 Task: Find connections with filter location Pālakollu with filter topic #innovationwith filter profile language French with filter current company Business Web Solutions with filter school Management and Science University with filter industry Flight Training with filter service category NotaryOnline Research with filter keywords title Supervisor
Action: Mouse moved to (481, 65)
Screenshot: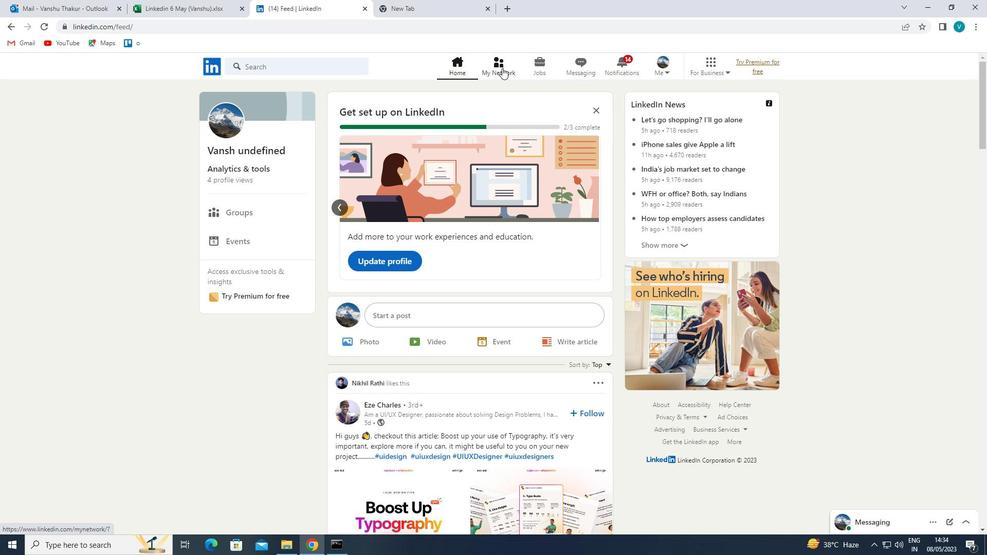 
Action: Mouse pressed left at (481, 65)
Screenshot: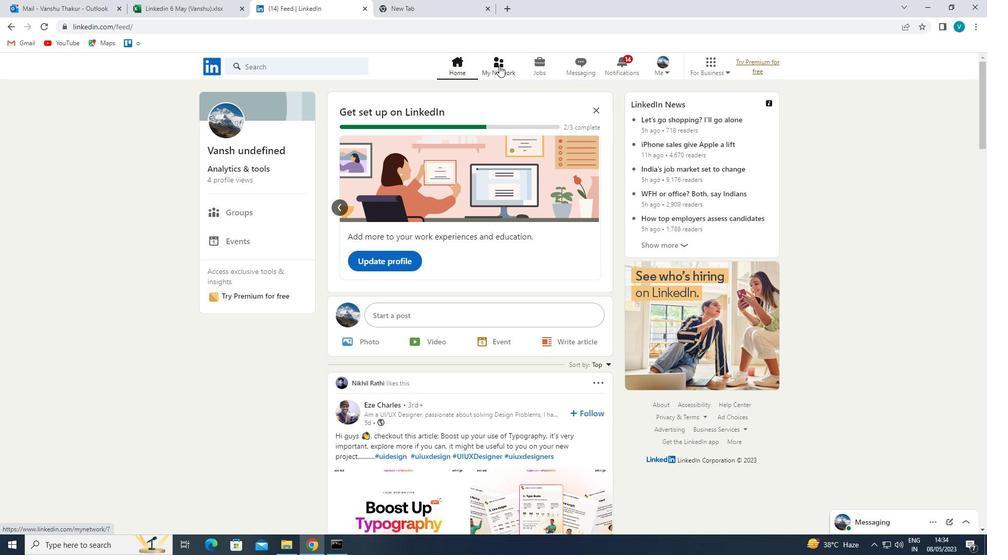 
Action: Mouse moved to (312, 116)
Screenshot: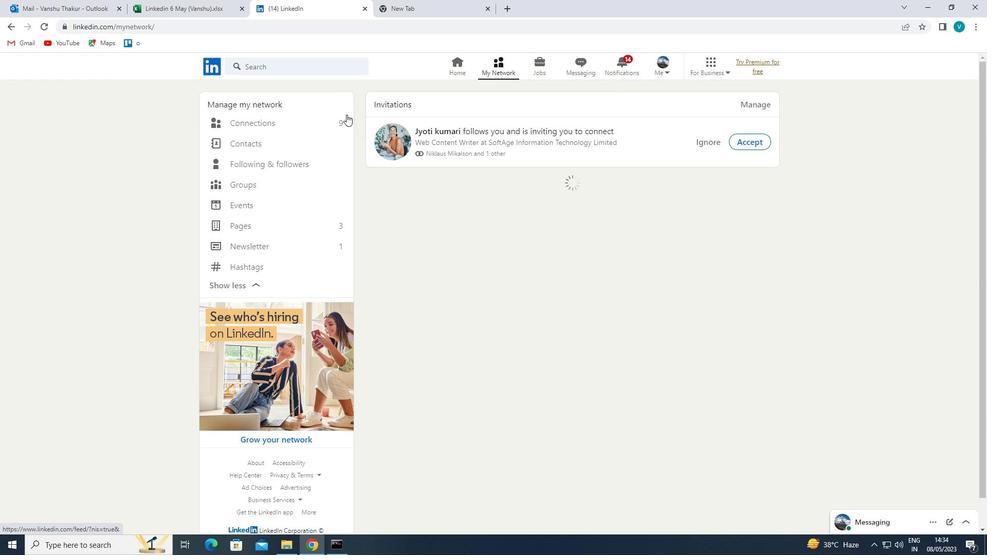 
Action: Mouse pressed left at (312, 116)
Screenshot: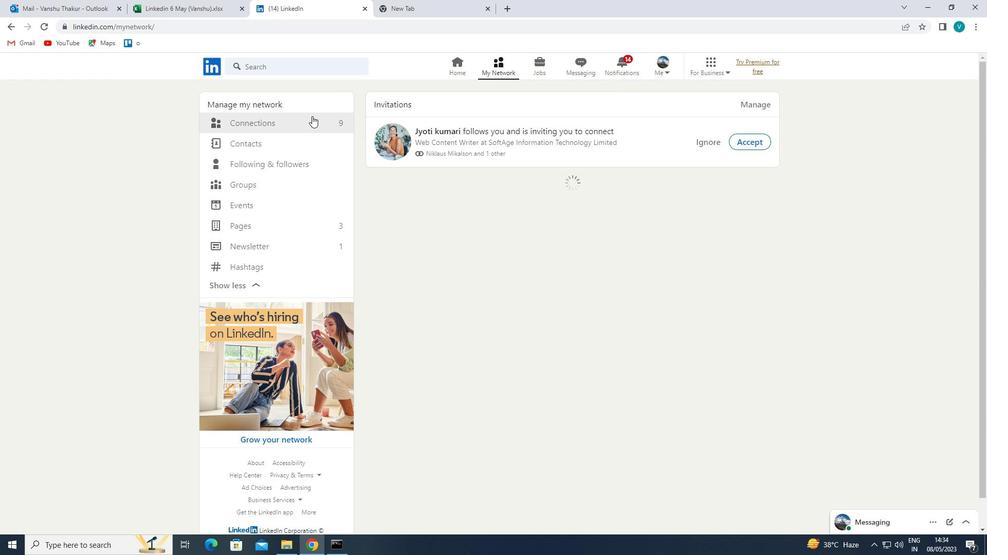 
Action: Mouse moved to (310, 117)
Screenshot: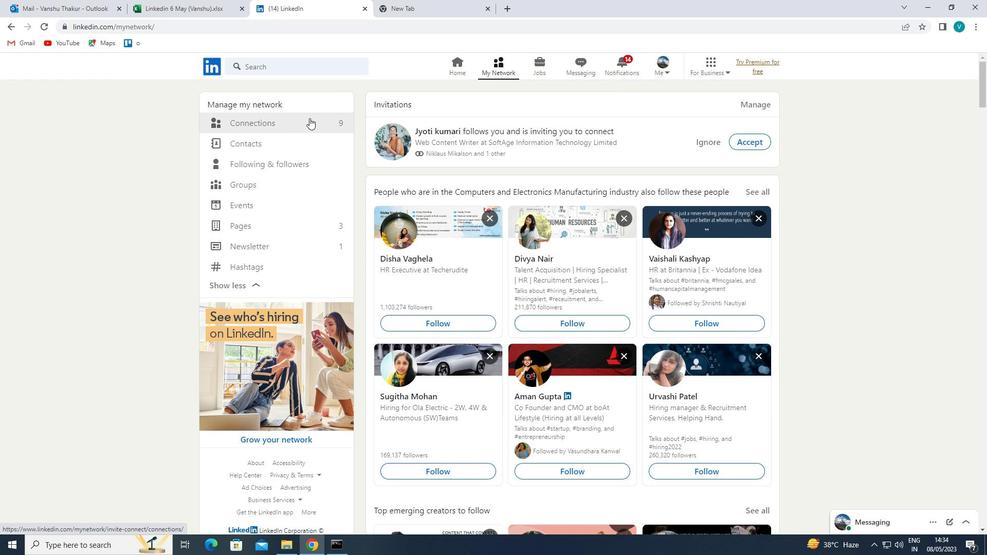 
Action: Mouse pressed left at (310, 117)
Screenshot: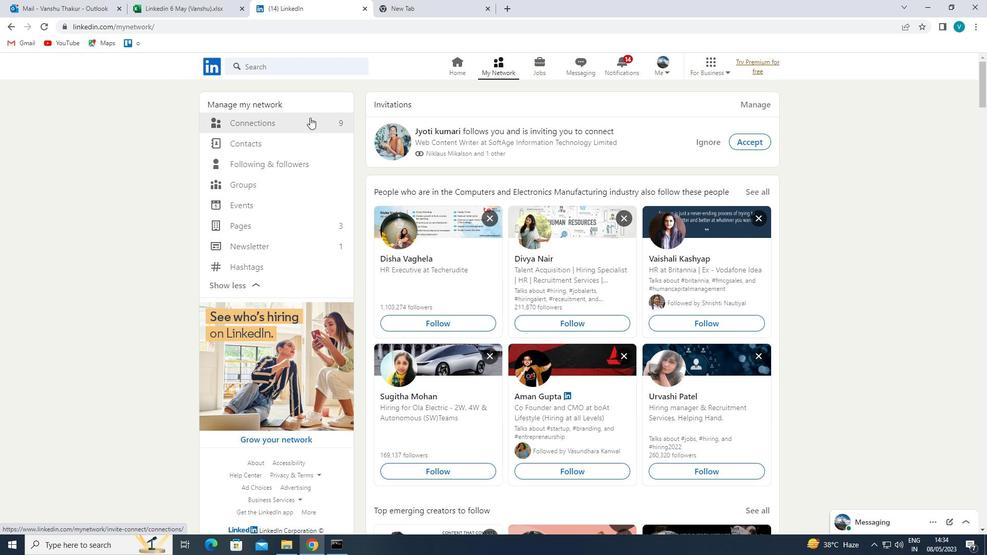 
Action: Mouse moved to (593, 126)
Screenshot: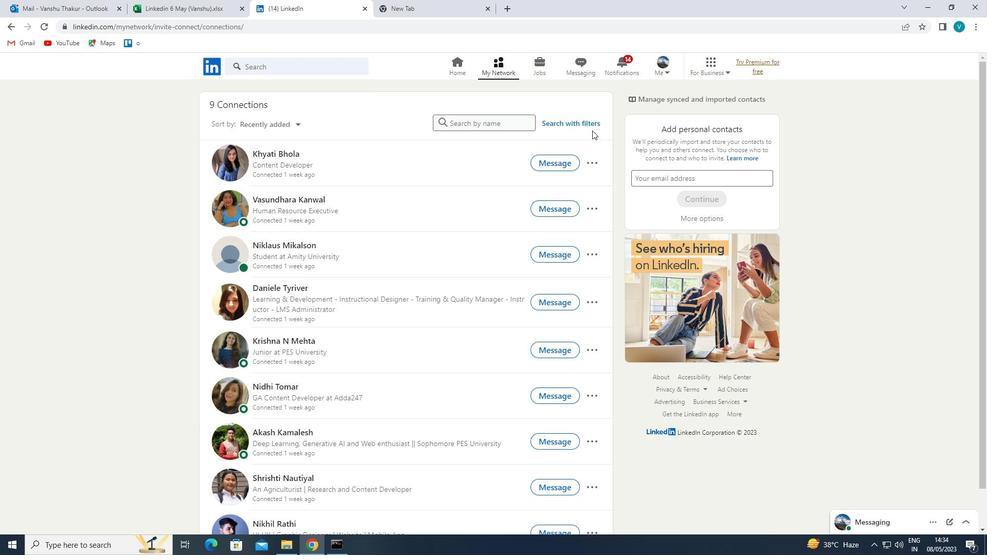 
Action: Mouse pressed left at (593, 126)
Screenshot: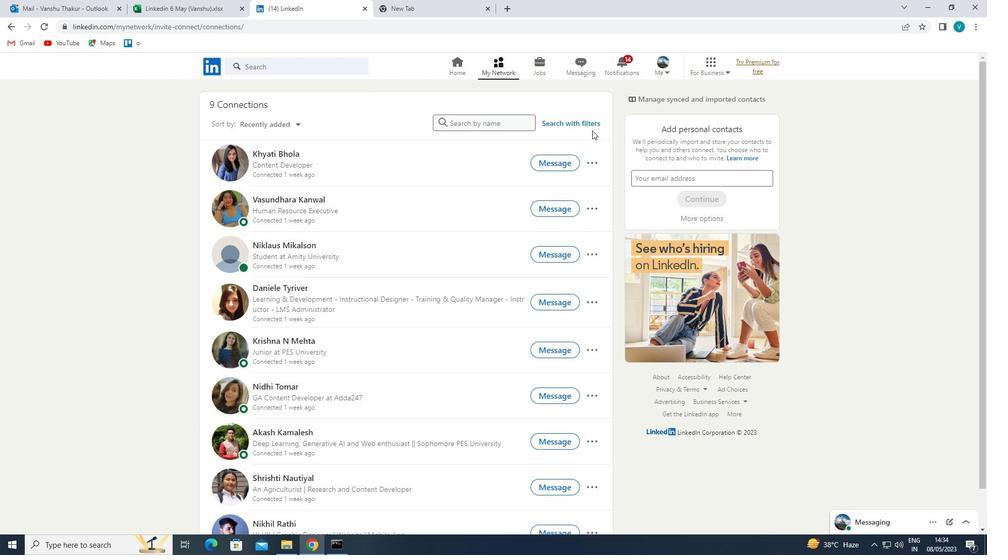 
Action: Mouse moved to (493, 98)
Screenshot: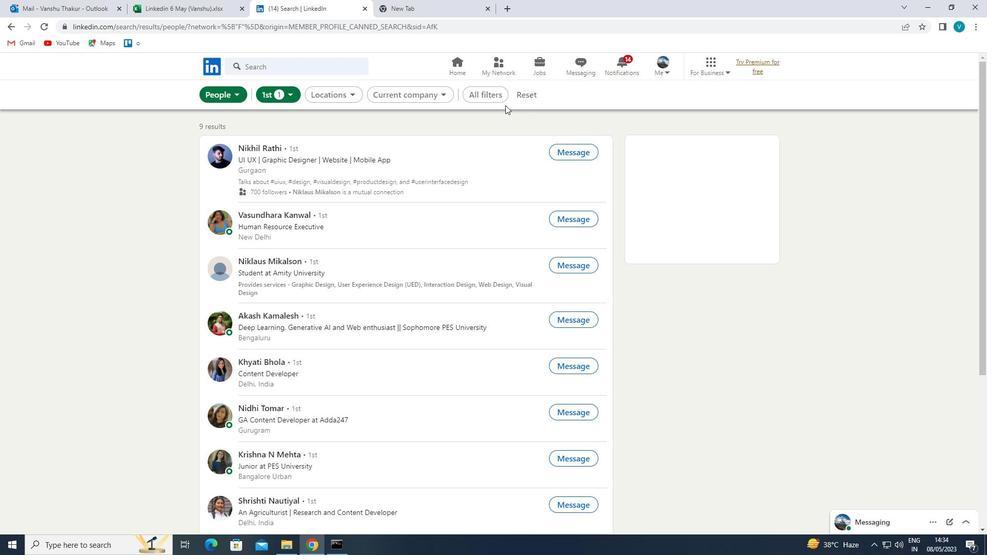 
Action: Mouse pressed left at (493, 98)
Screenshot: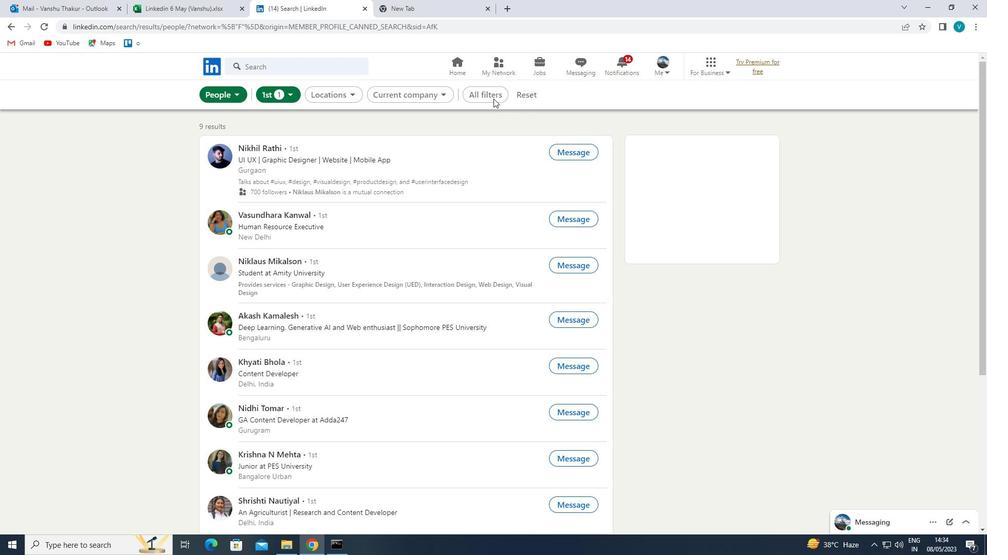 
Action: Mouse moved to (880, 277)
Screenshot: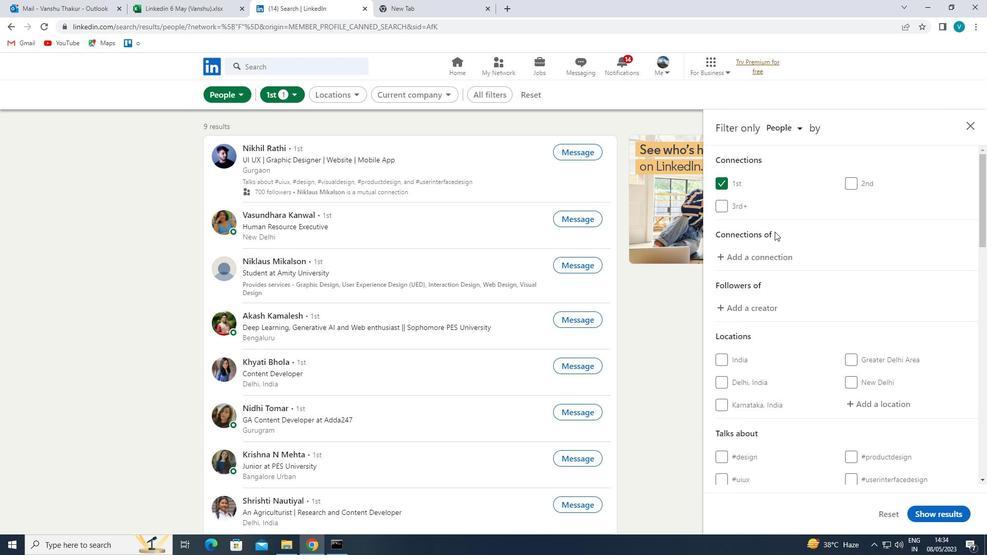 
Action: Mouse scrolled (880, 277) with delta (0, 0)
Screenshot: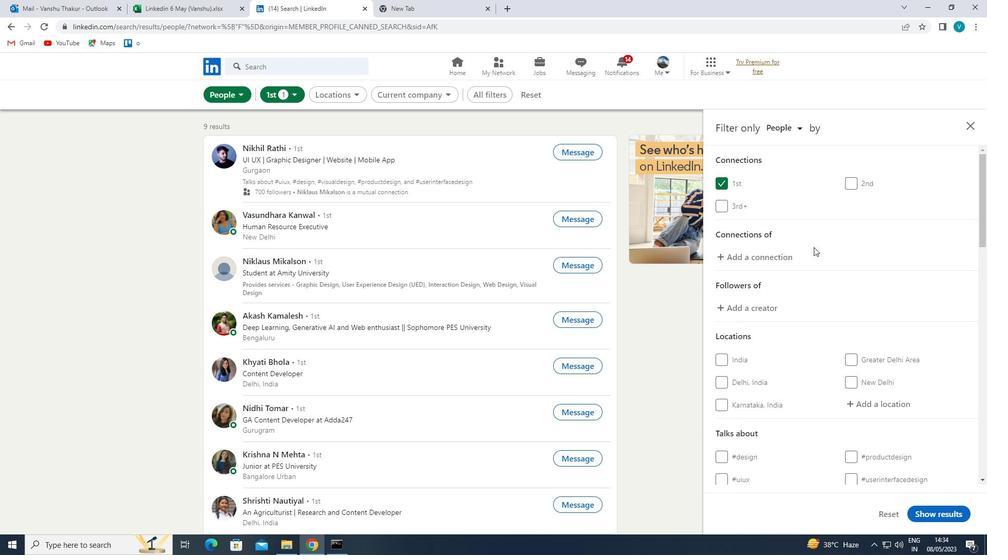 
Action: Mouse scrolled (880, 277) with delta (0, 0)
Screenshot: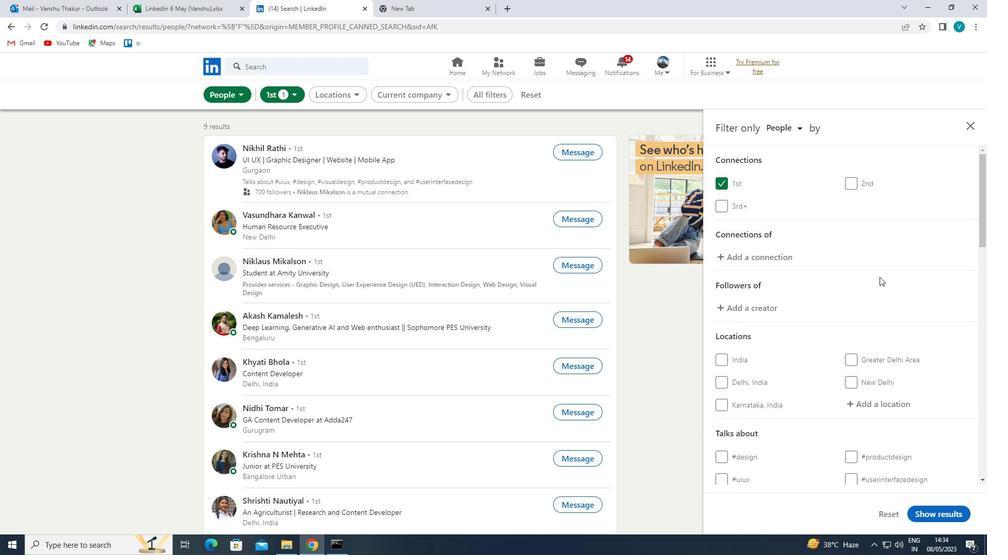 
Action: Mouse scrolled (880, 277) with delta (0, 0)
Screenshot: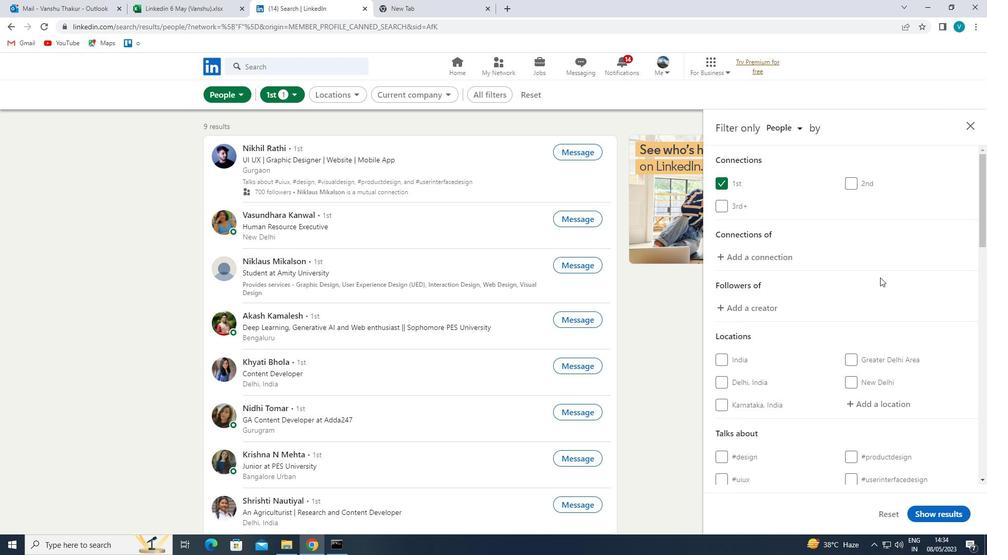
Action: Mouse moved to (878, 252)
Screenshot: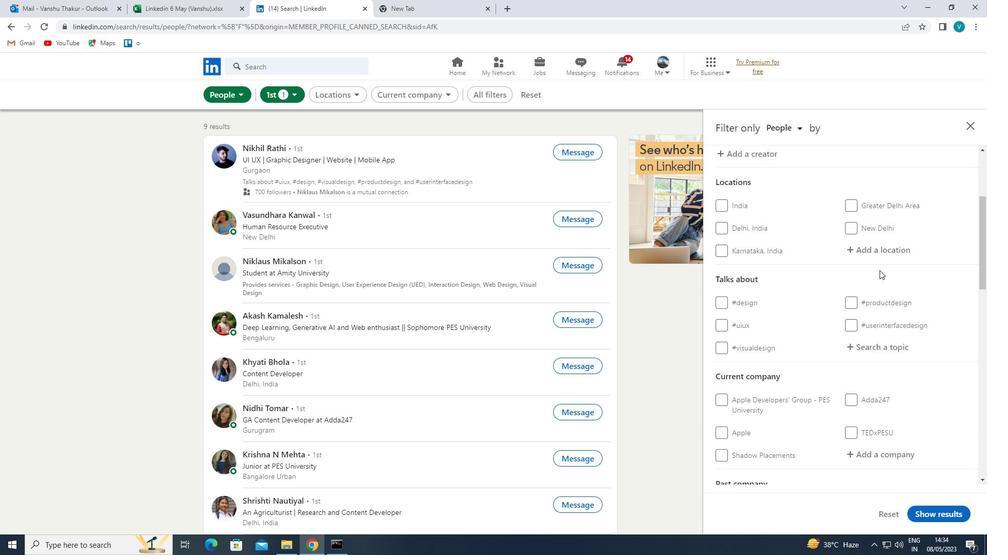 
Action: Mouse pressed left at (878, 252)
Screenshot: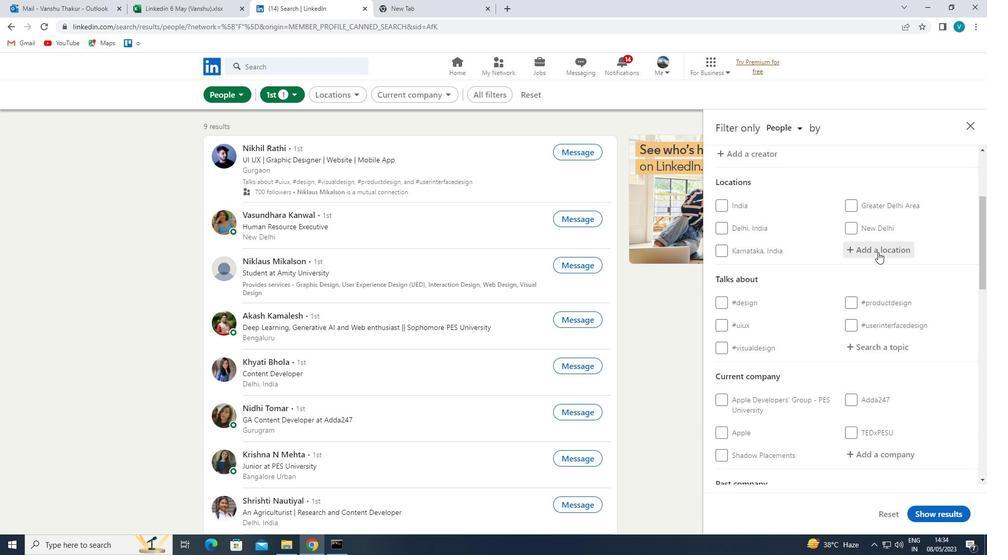 
Action: Key pressed <Key.shift>
Screenshot: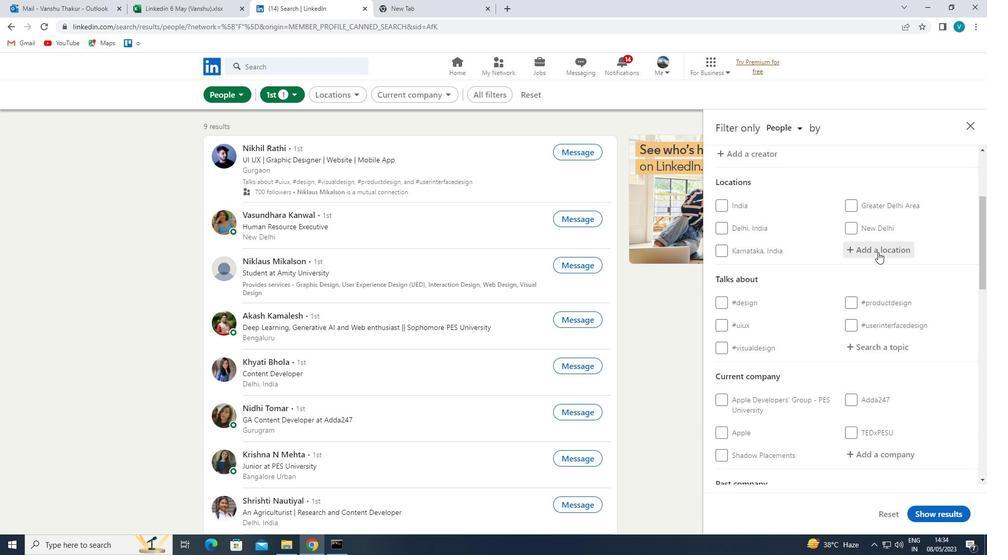 
Action: Mouse moved to (589, 255)
Screenshot: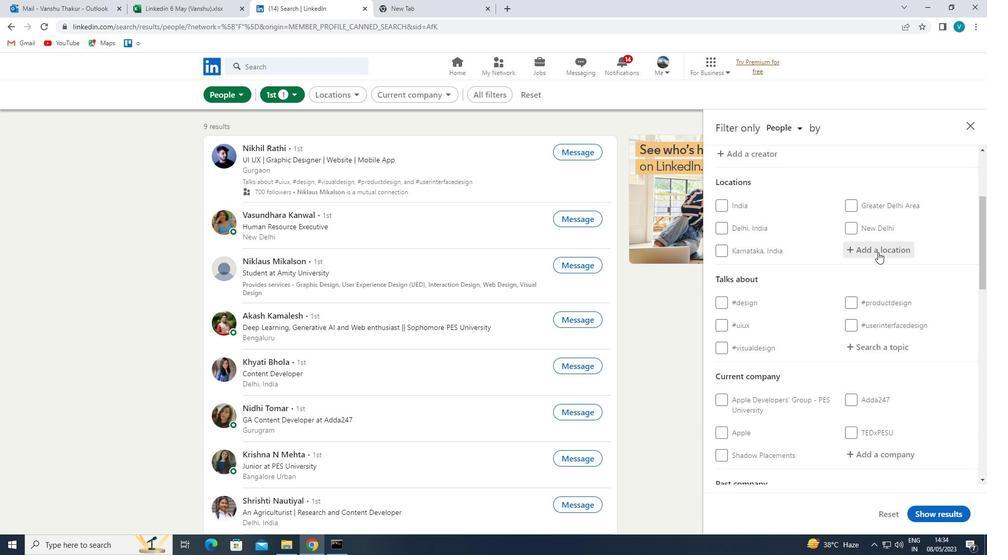 
Action: Key pressed <Key.shift><Key.shift><Key.shift><Key.shift><Key.shift><Key.shift><Key.shift><Key.shift><Key.shift><Key.shift><Key.shift>PALAKOLL
Screenshot: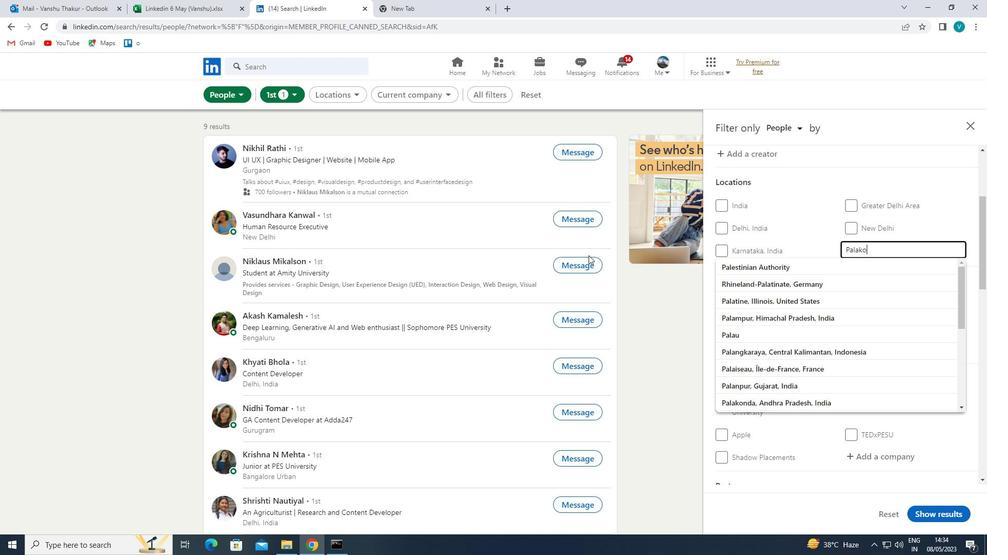 
Action: Mouse moved to (589, 255)
Screenshot: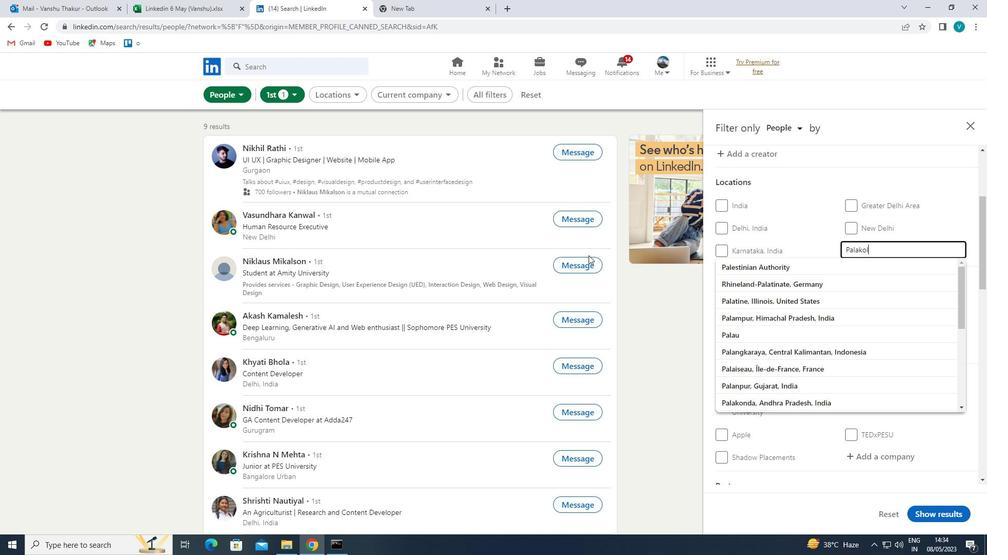 
Action: Key pressed U
Screenshot: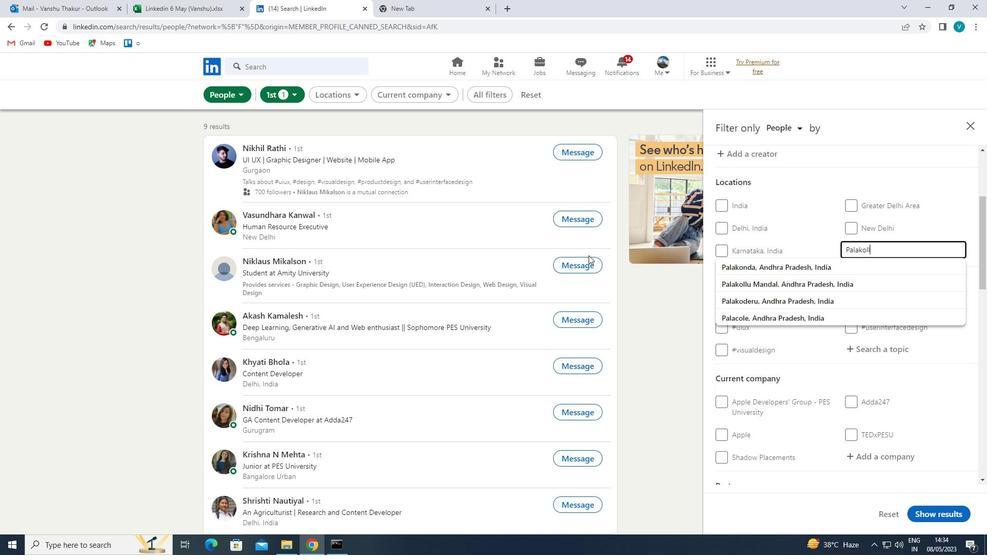 
Action: Mouse moved to (782, 269)
Screenshot: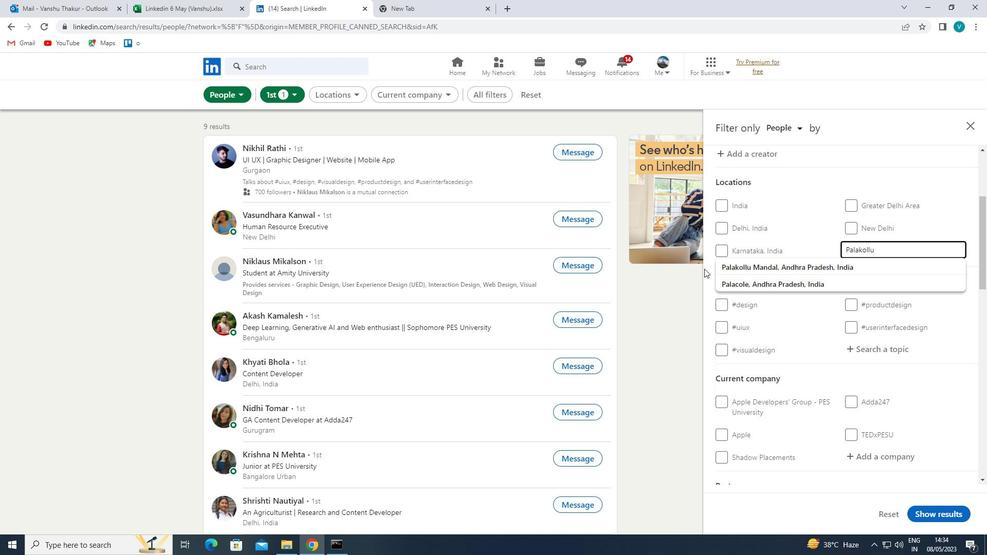 
Action: Mouse pressed left at (782, 269)
Screenshot: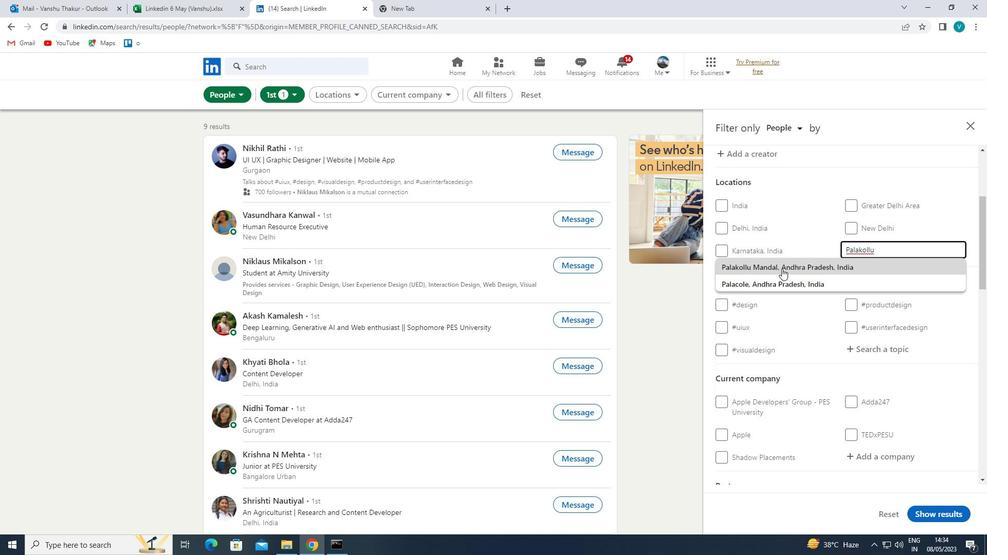 
Action: Mouse scrolled (782, 268) with delta (0, 0)
Screenshot: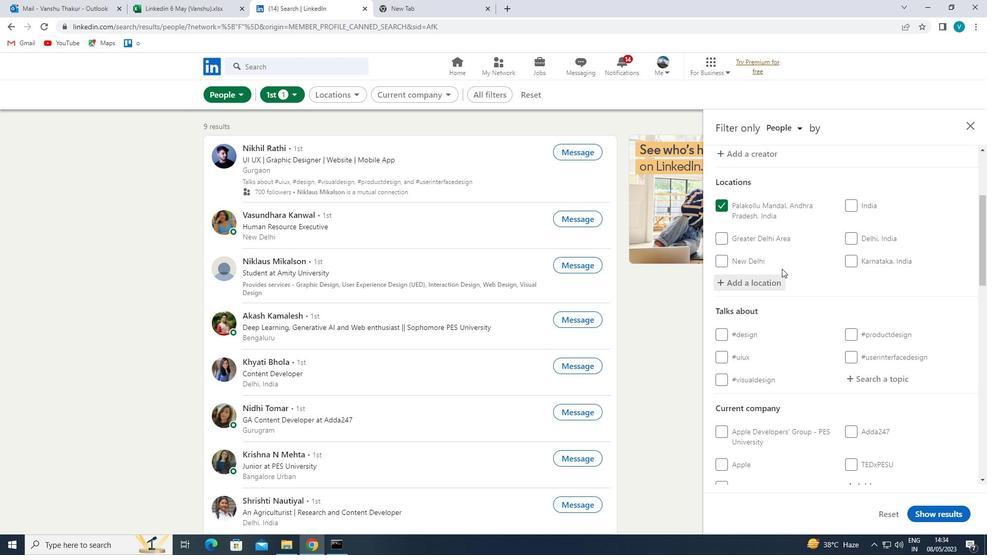
Action: Mouse scrolled (782, 268) with delta (0, 0)
Screenshot: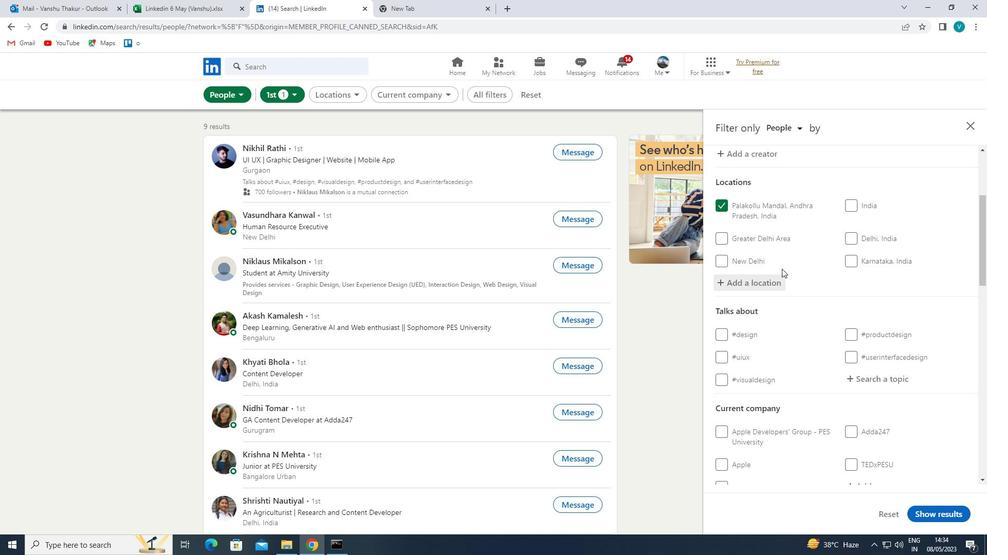 
Action: Mouse moved to (834, 278)
Screenshot: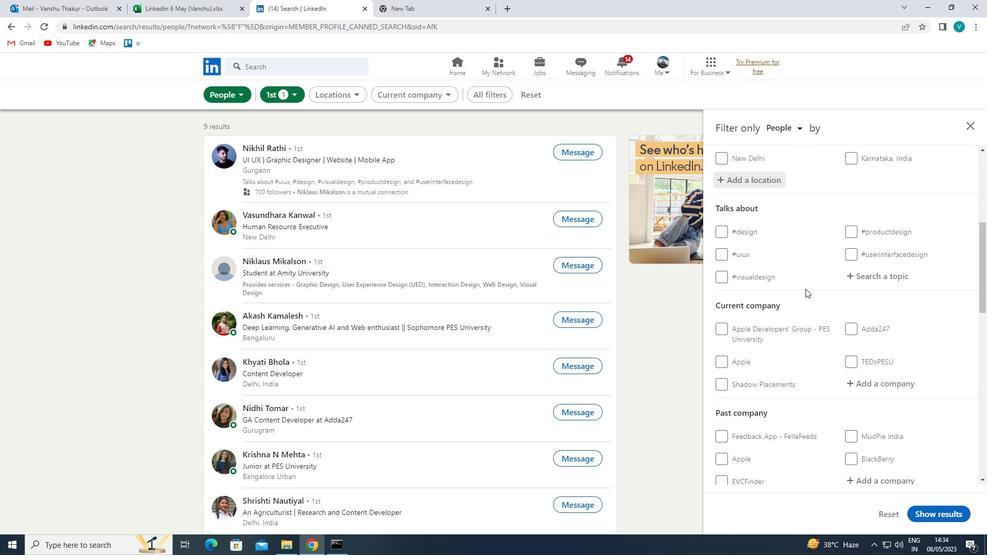 
Action: Mouse pressed left at (834, 278)
Screenshot: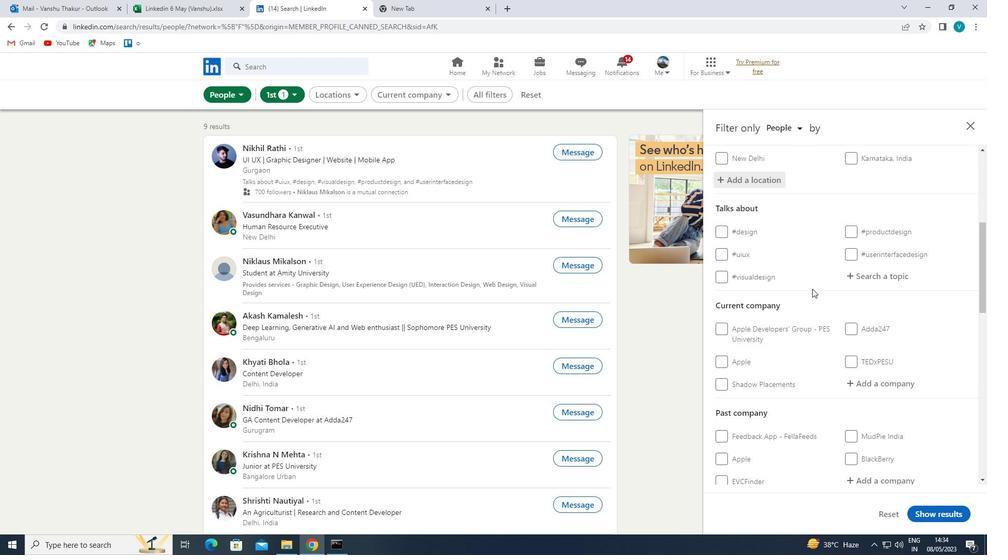 
Action: Mouse moved to (862, 276)
Screenshot: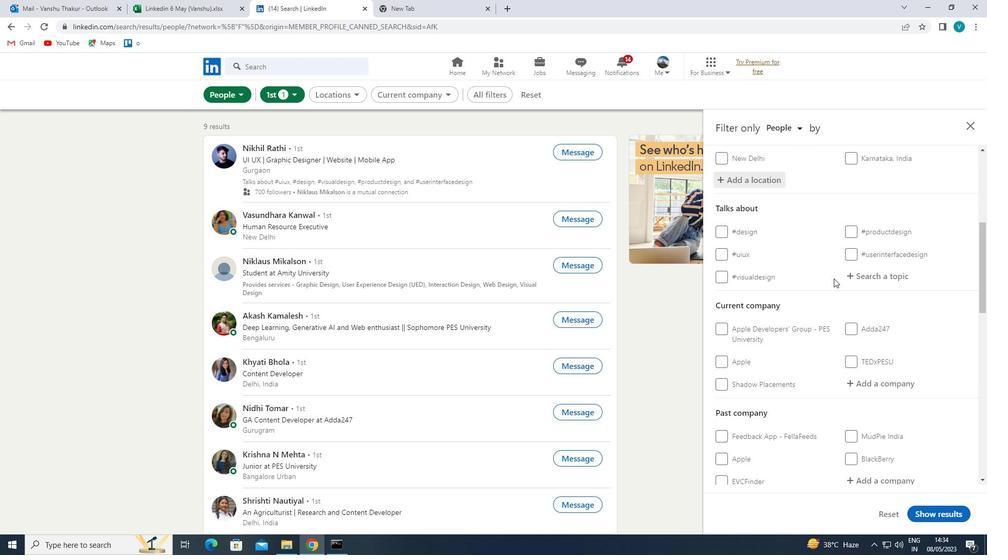 
Action: Mouse pressed left at (862, 276)
Screenshot: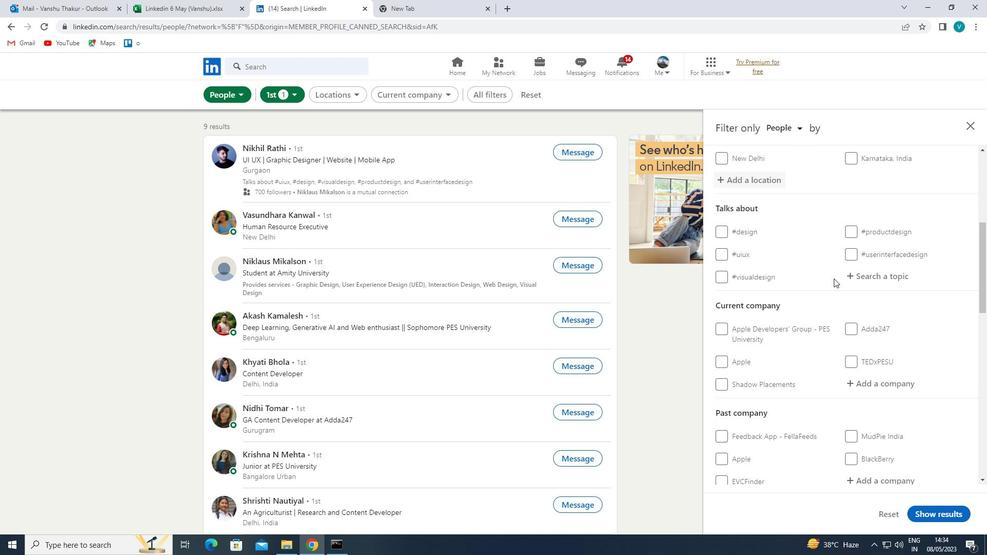 
Action: Mouse moved to (764, 320)
Screenshot: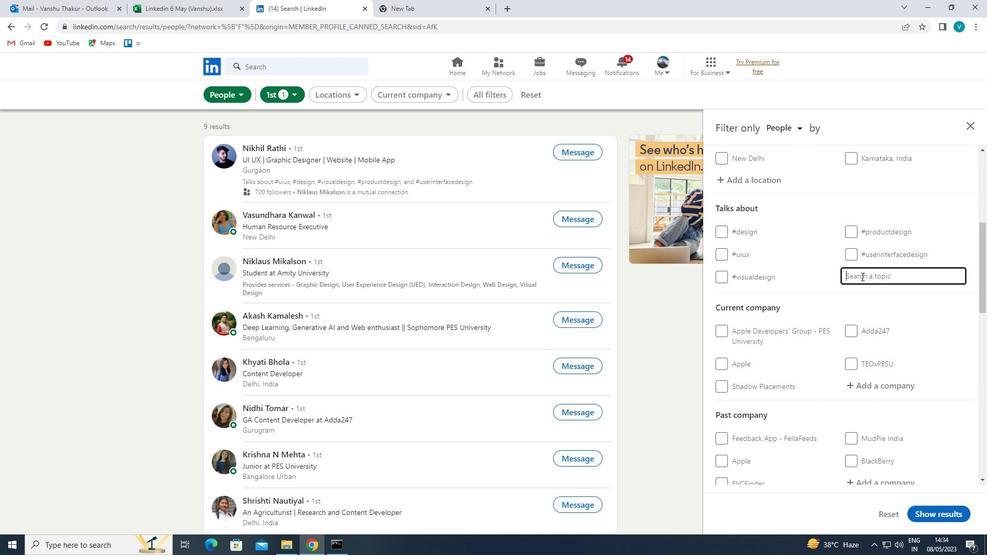 
Action: Key pressed INNOVATION
Screenshot: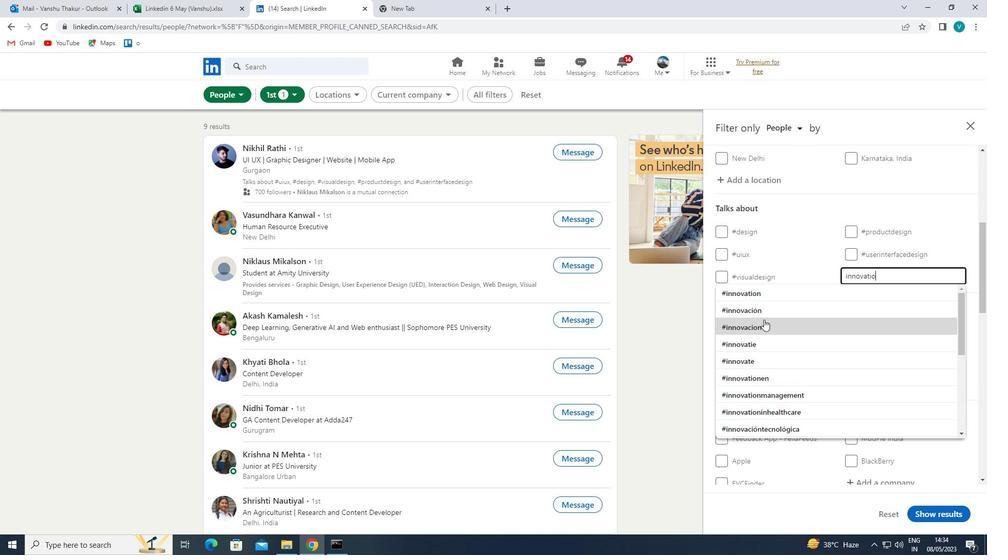 
Action: Mouse moved to (794, 298)
Screenshot: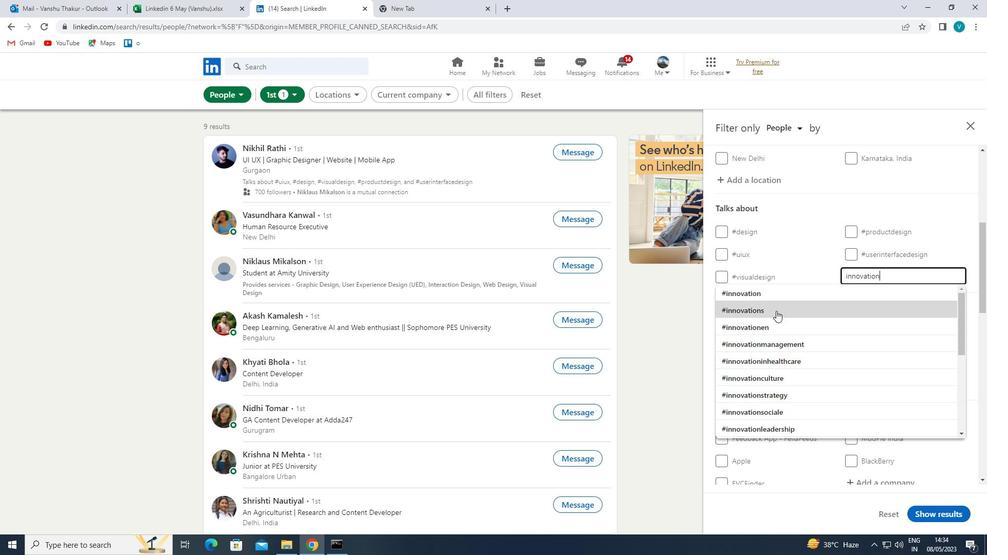 
Action: Mouse pressed left at (794, 298)
Screenshot: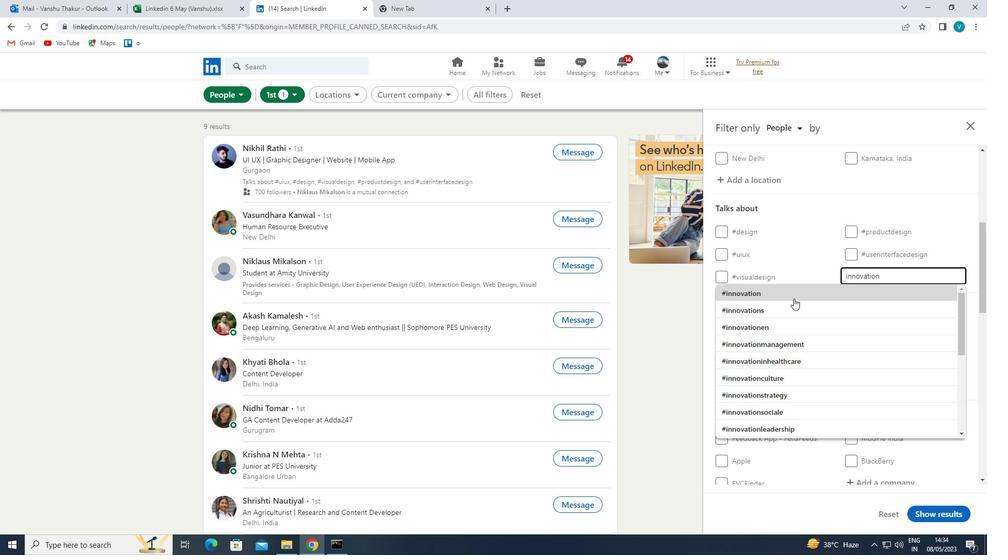 
Action: Mouse moved to (801, 293)
Screenshot: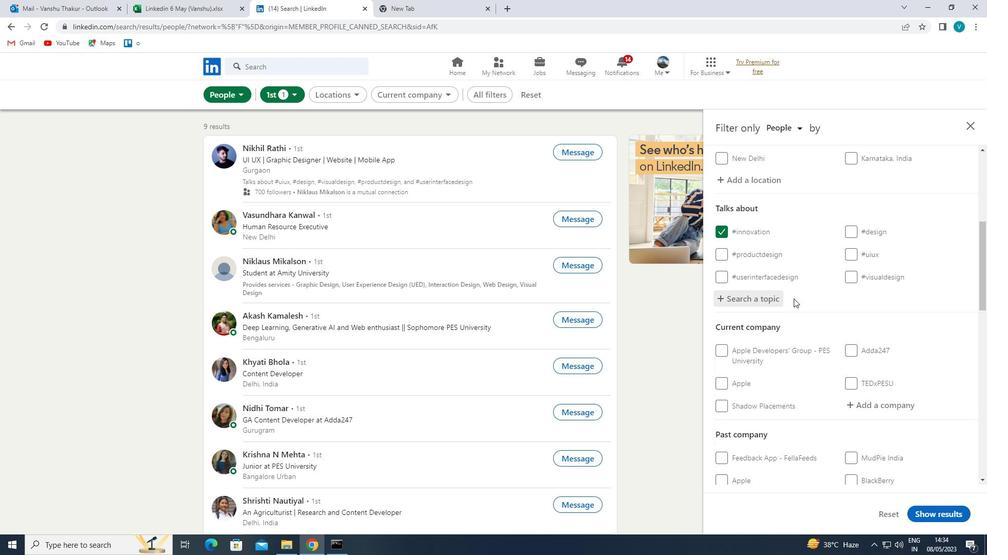 
Action: Mouse scrolled (801, 293) with delta (0, 0)
Screenshot: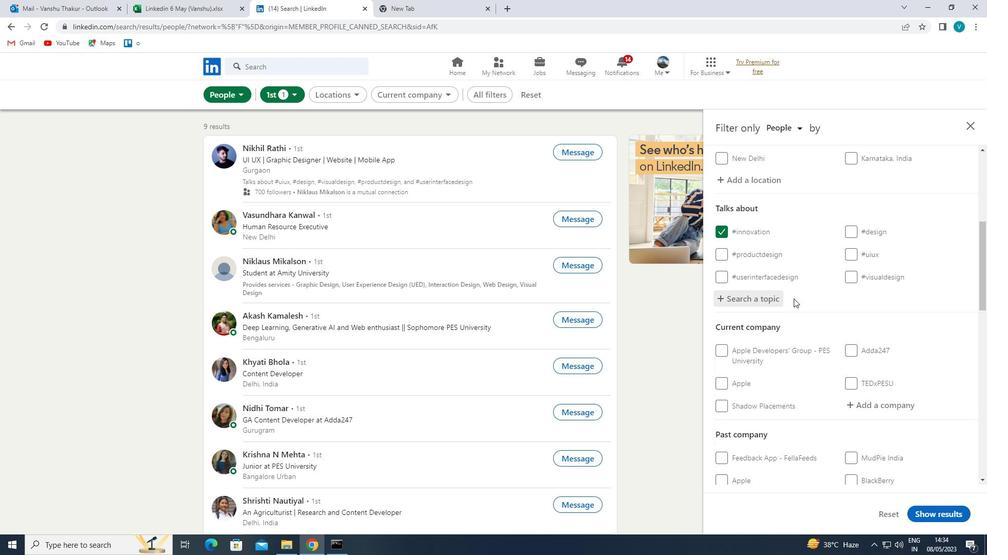 
Action: Mouse moved to (810, 292)
Screenshot: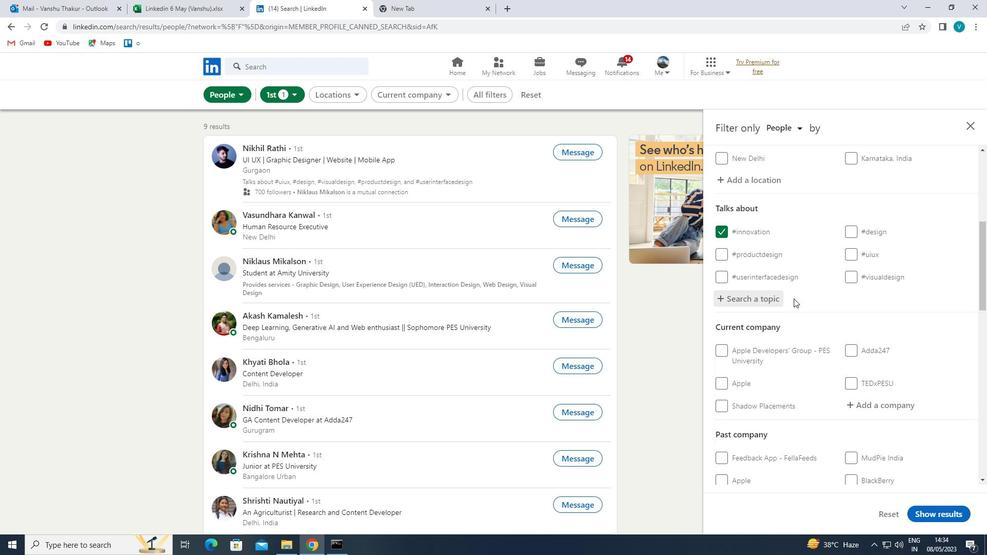 
Action: Mouse scrolled (810, 291) with delta (0, 0)
Screenshot: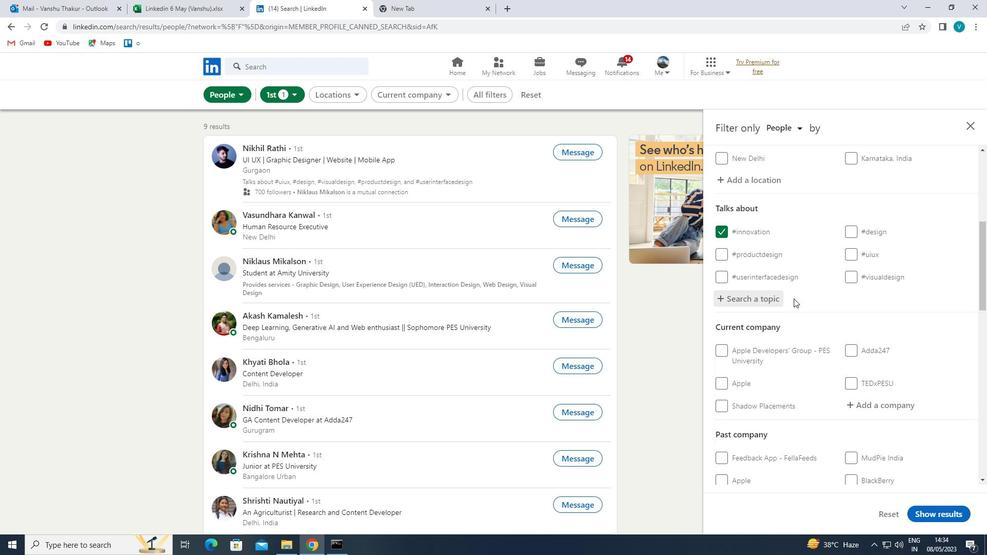 
Action: Mouse moved to (875, 299)
Screenshot: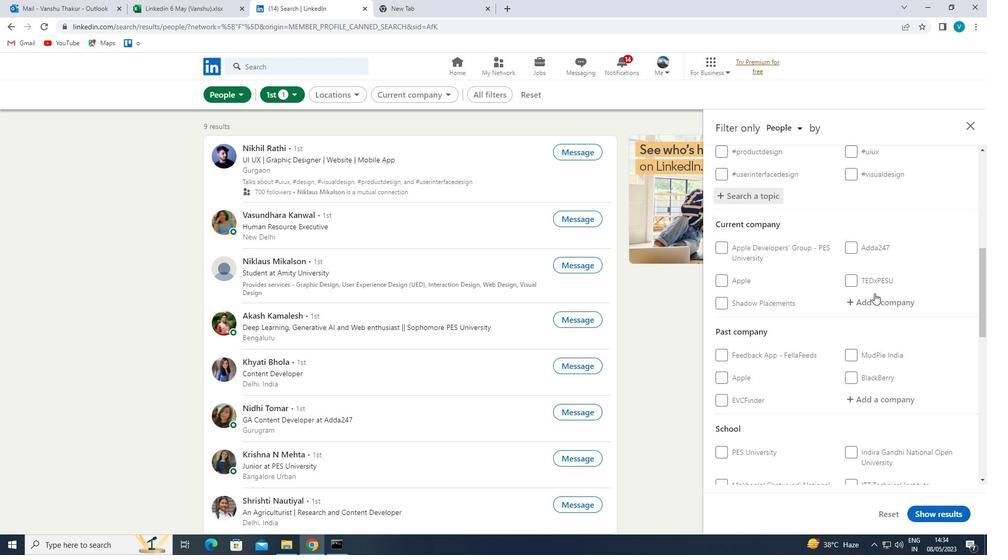 
Action: Mouse pressed left at (875, 299)
Screenshot: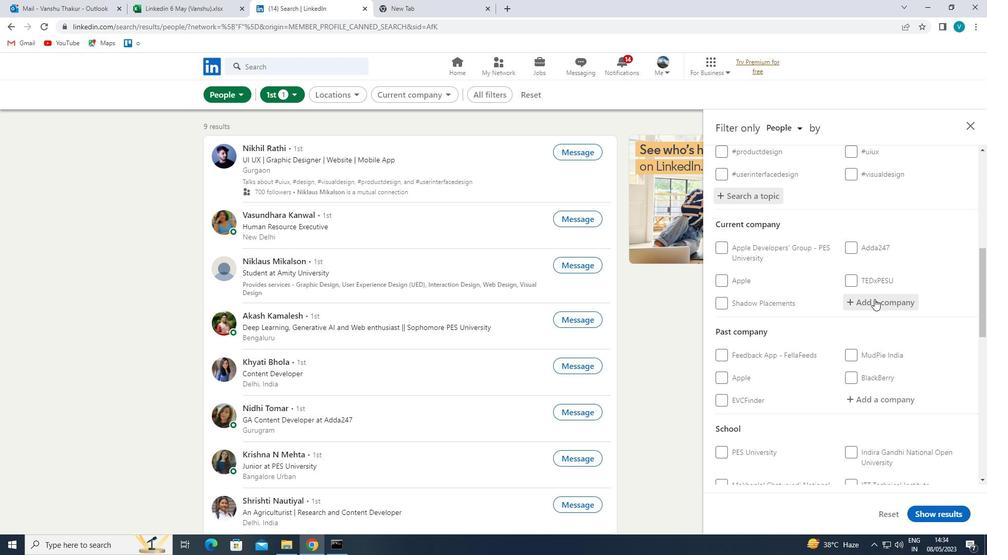 
Action: Key pressed <Key.shift>
Screenshot: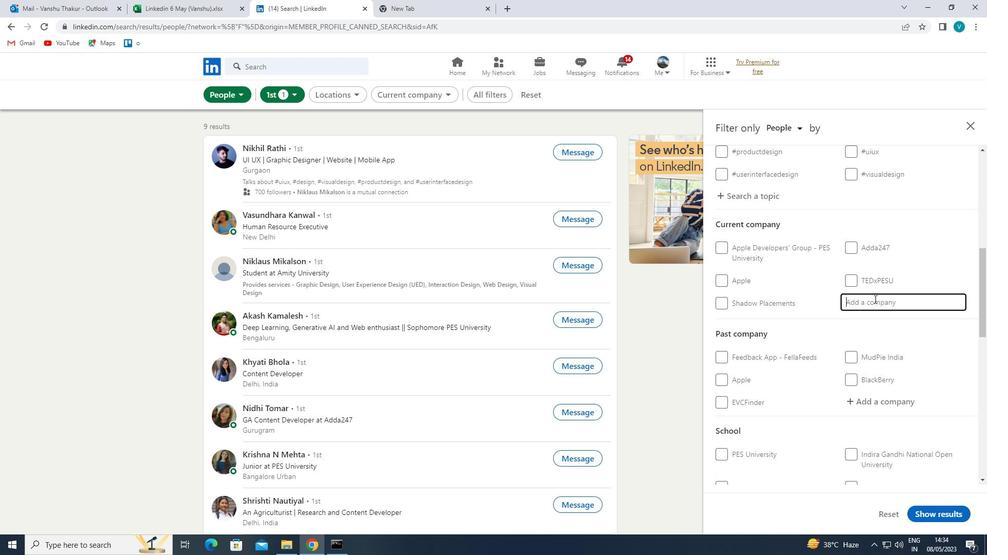 
Action: Mouse moved to (795, 347)
Screenshot: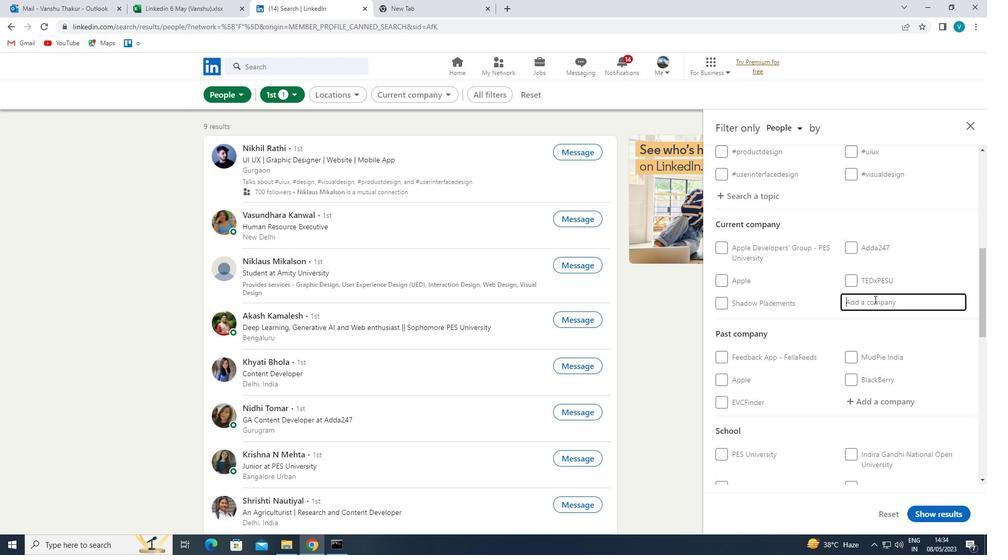 
Action: Key pressed <Key.shift><Key.shift><Key.shift><Key.shift><Key.shift><Key.shift><Key.shift>BUSINESS<Key.space>
Screenshot: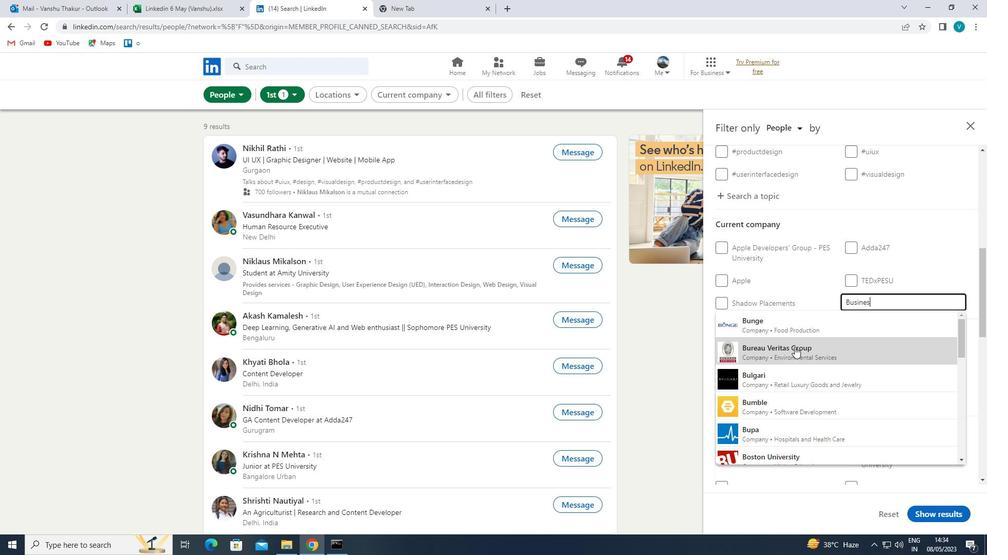 
Action: Mouse moved to (806, 320)
Screenshot: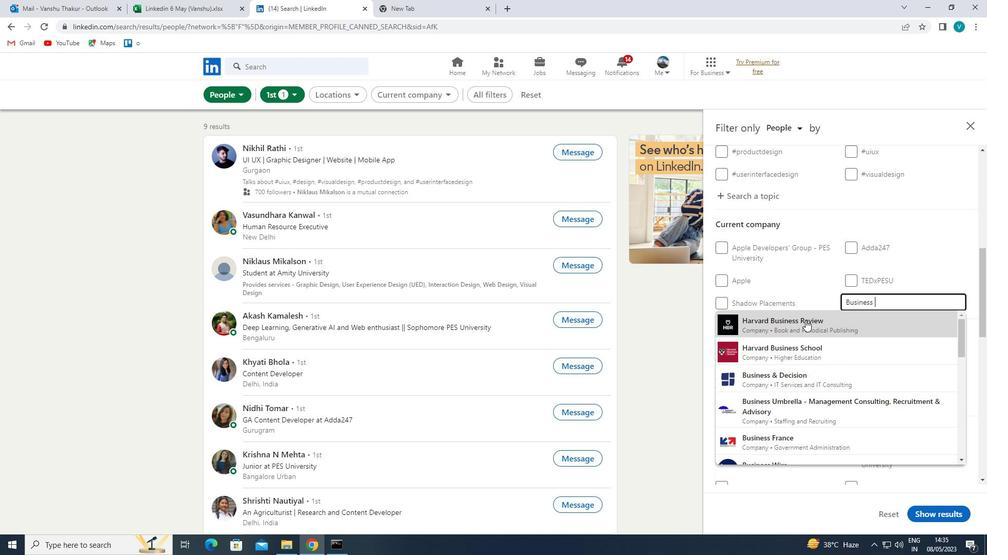 
Action: Key pressed <Key.shift>
Screenshot: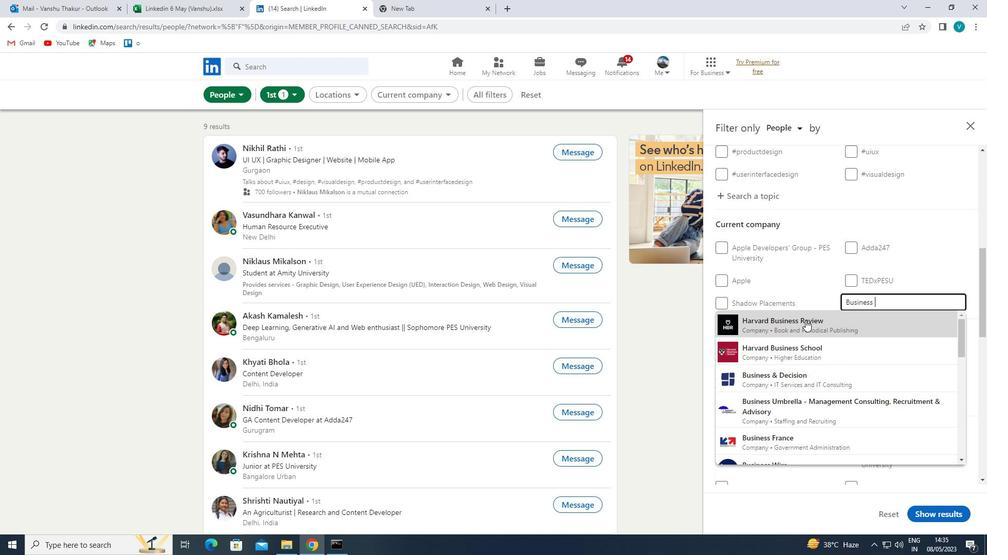 
Action: Mouse moved to (808, 319)
Screenshot: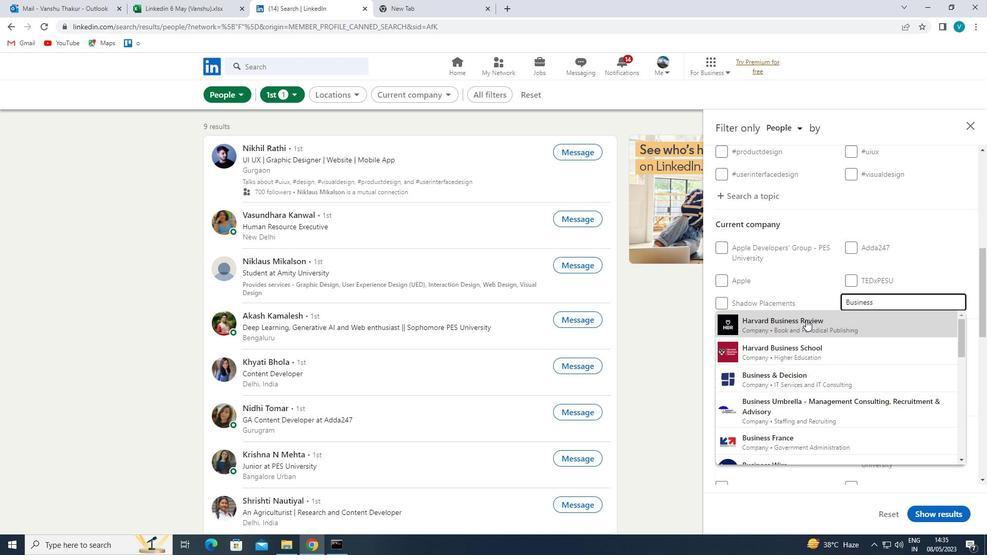 
Action: Key pressed <Key.shift><Key.shift>W
Screenshot: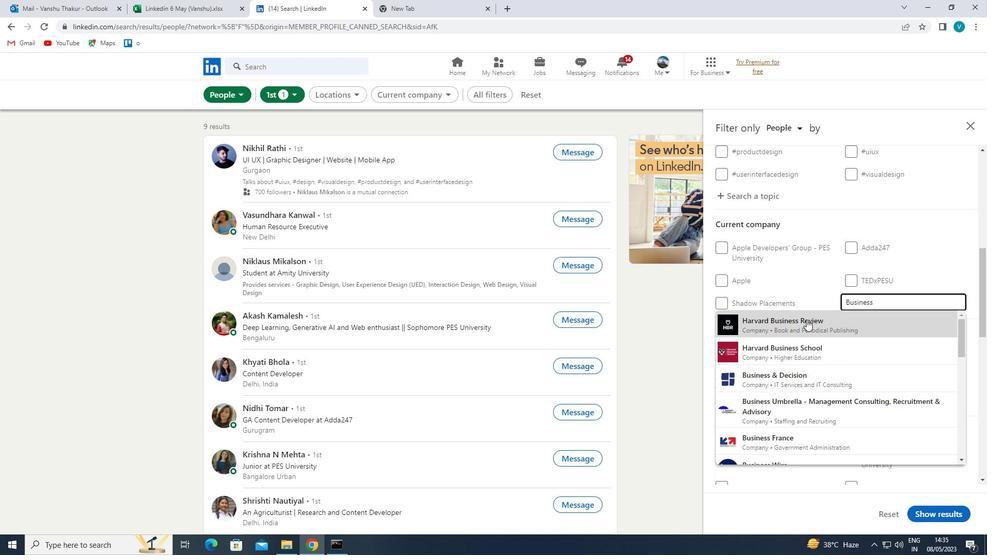 
Action: Mouse moved to (811, 317)
Screenshot: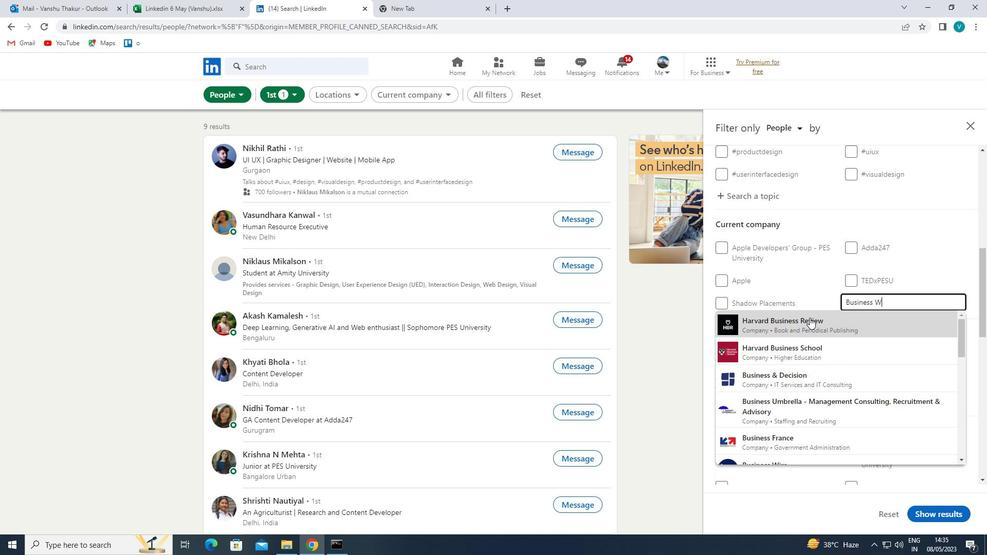 
Action: Key pressed E
Screenshot: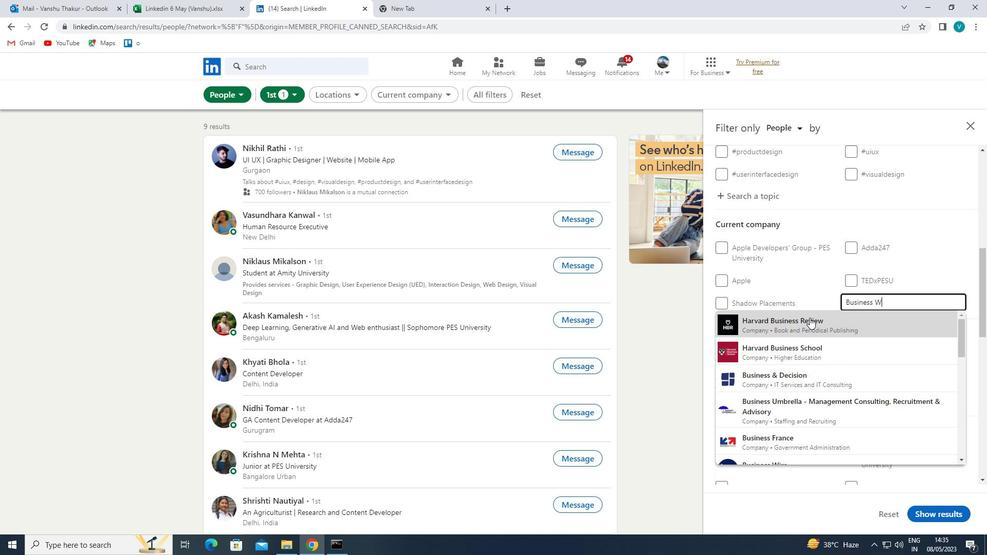 
Action: Mouse moved to (812, 316)
Screenshot: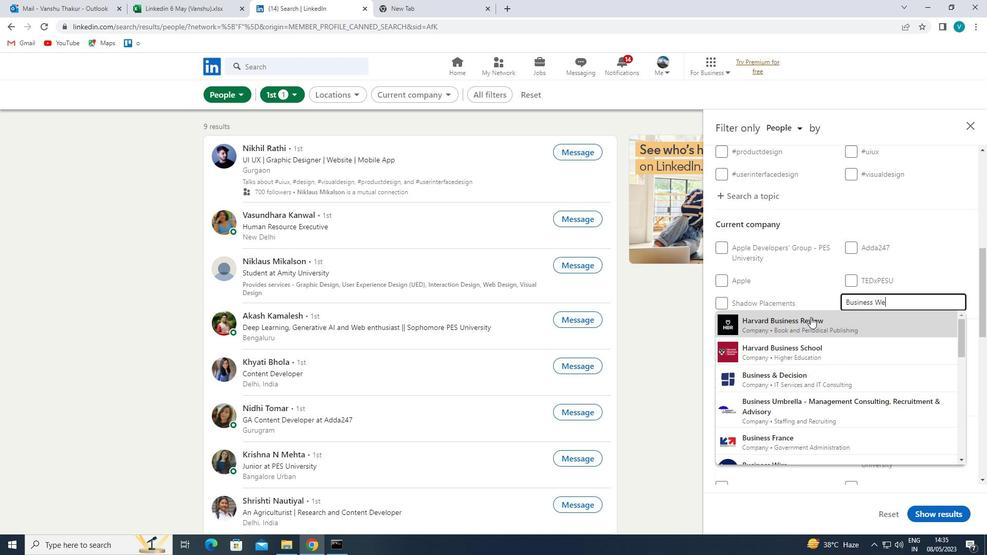 
Action: Key pressed B
Screenshot: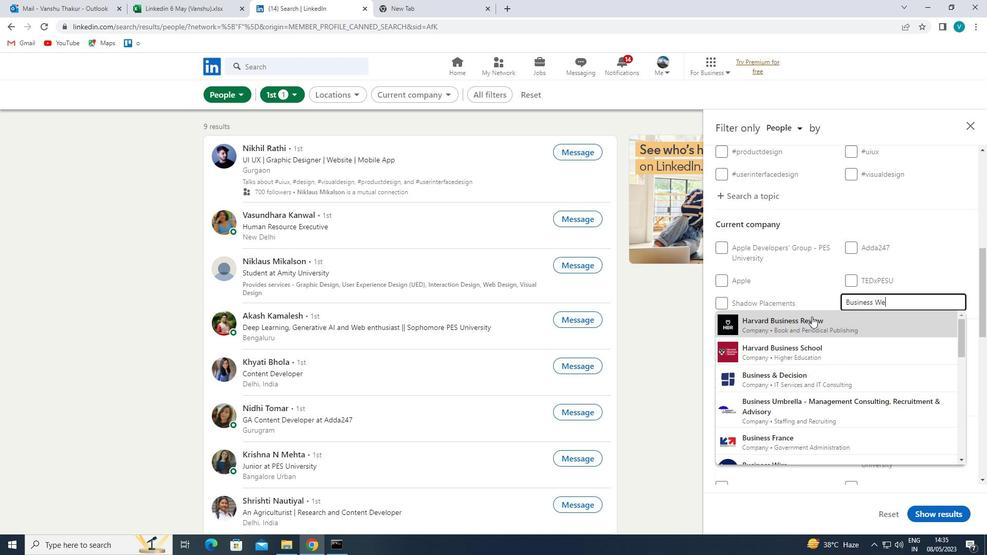 
Action: Mouse moved to (822, 324)
Screenshot: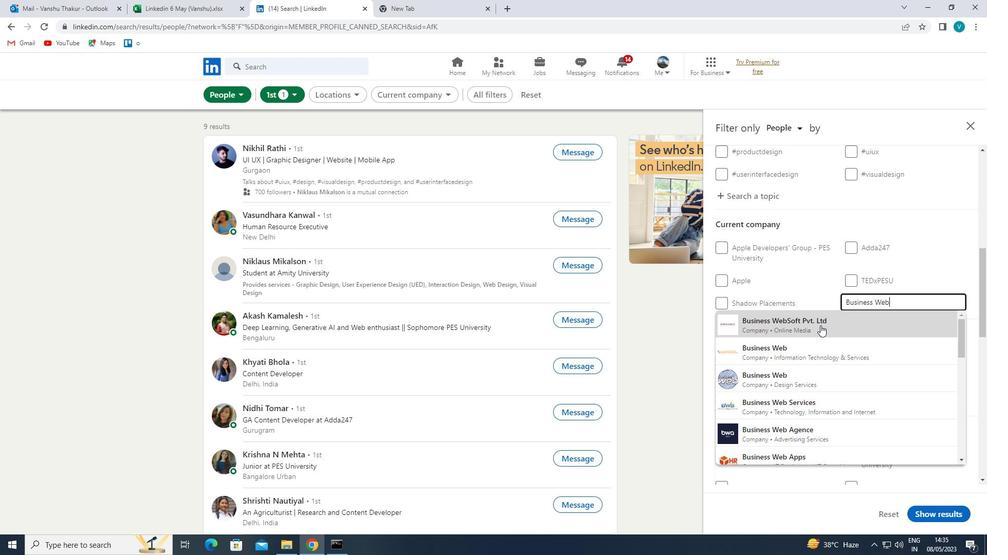 
Action: Key pressed <Key.space><Key.shift>S
Screenshot: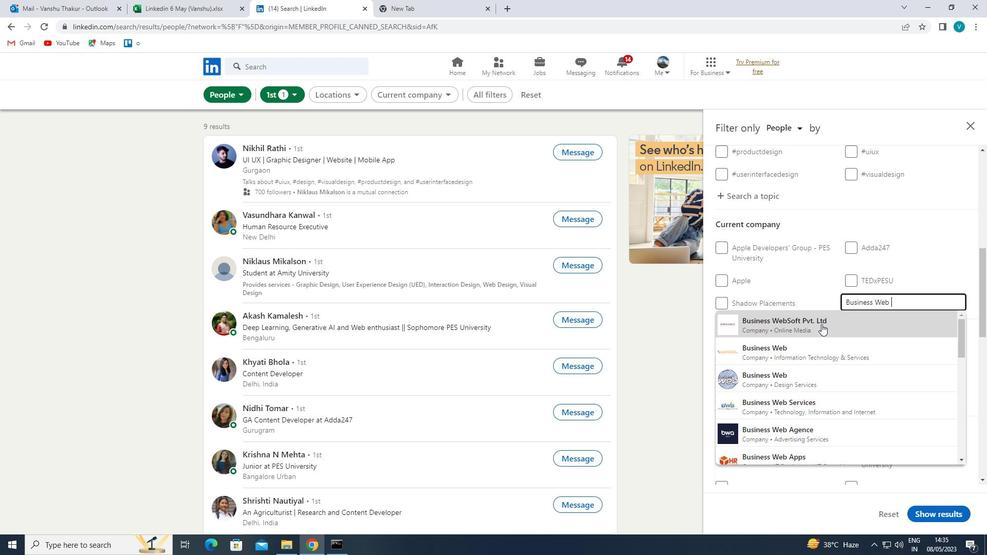 
Action: Mouse moved to (691, 292)
Screenshot: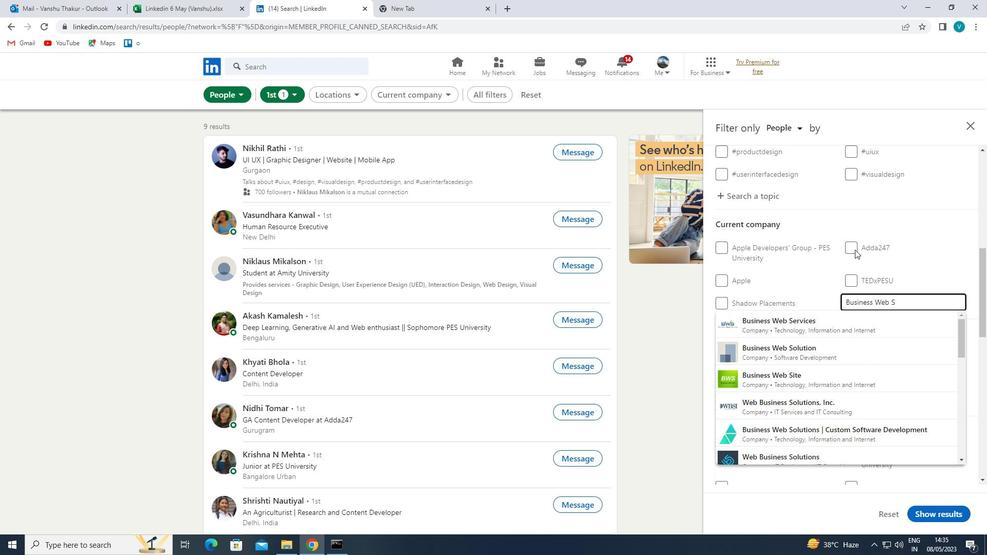 
Action: Key pressed OLUTIONS
Screenshot: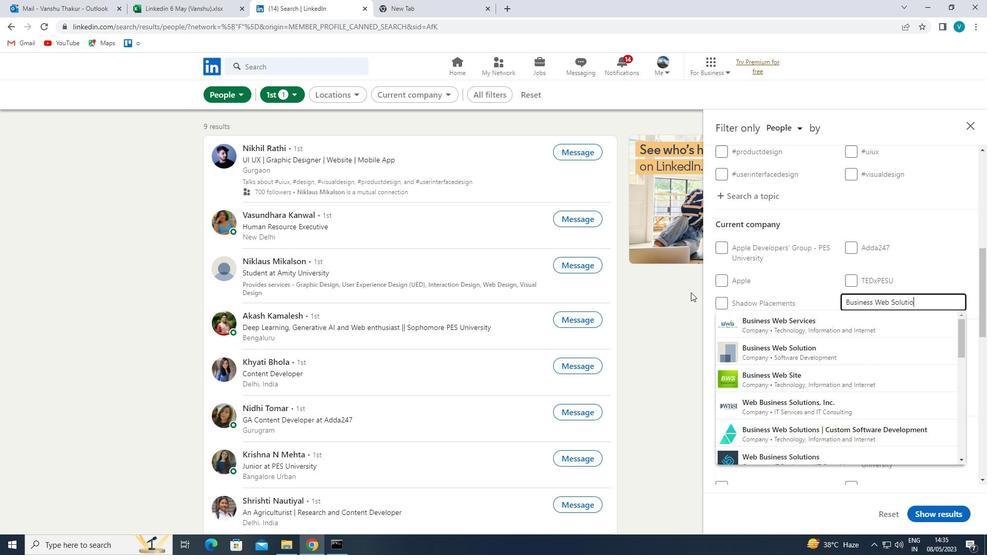 
Action: Mouse moved to (845, 404)
Screenshot: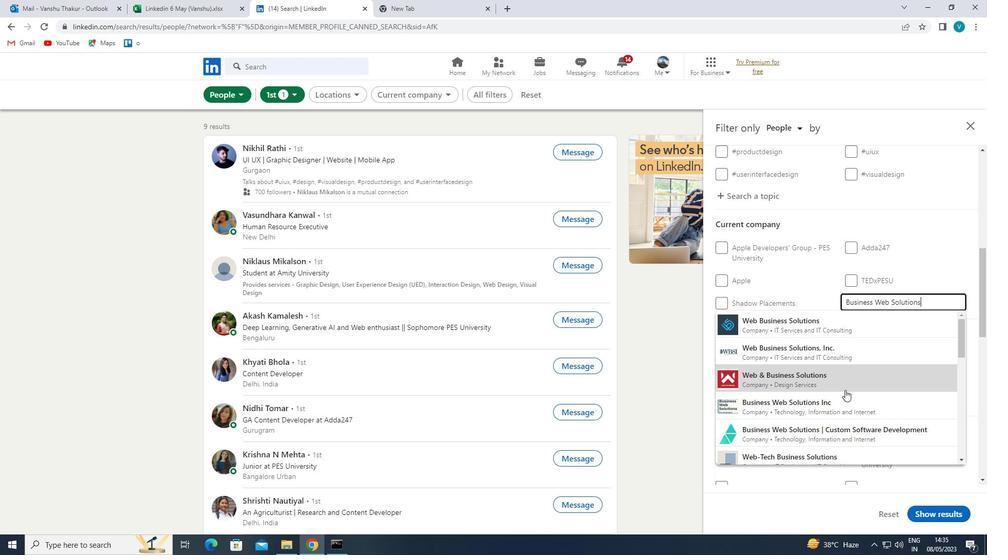 
Action: Mouse pressed left at (845, 404)
Screenshot: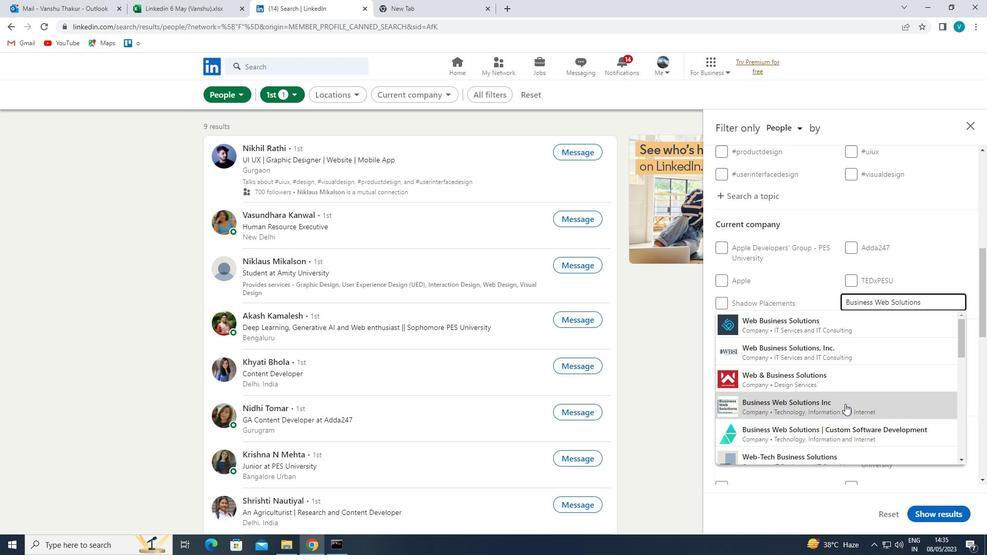 
Action: Mouse moved to (866, 376)
Screenshot: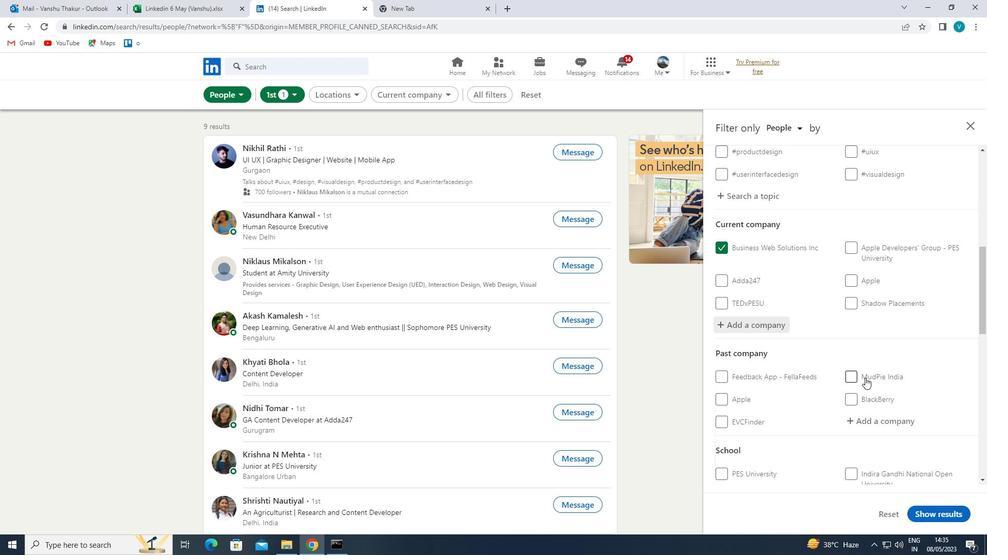 
Action: Mouse scrolled (866, 376) with delta (0, 0)
Screenshot: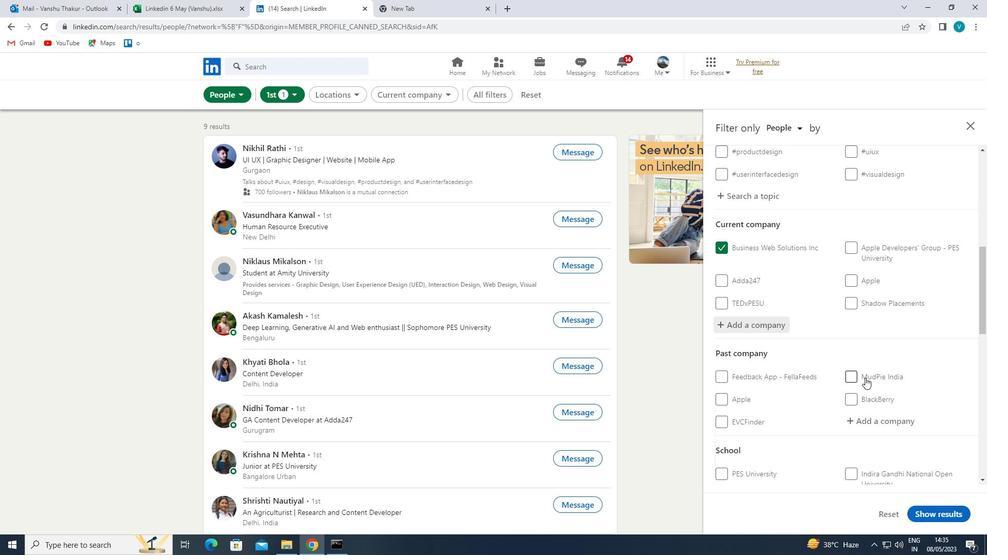 
Action: Mouse moved to (868, 374)
Screenshot: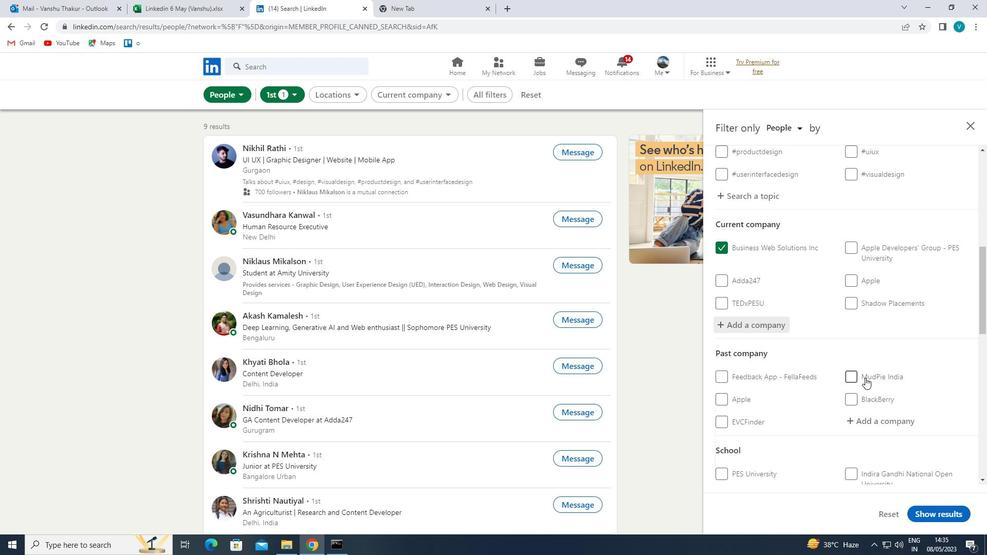 
Action: Mouse scrolled (868, 374) with delta (0, 0)
Screenshot: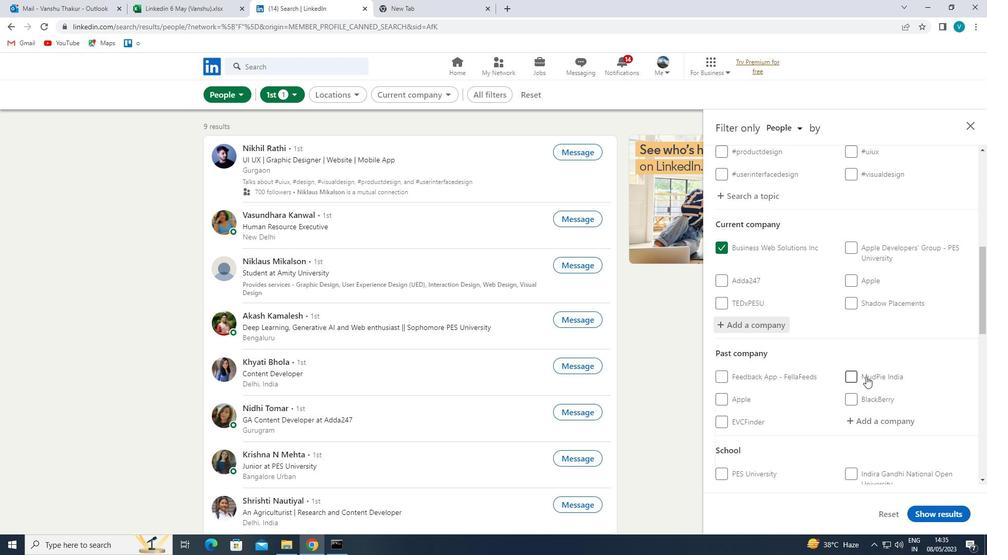
Action: Mouse moved to (868, 373)
Screenshot: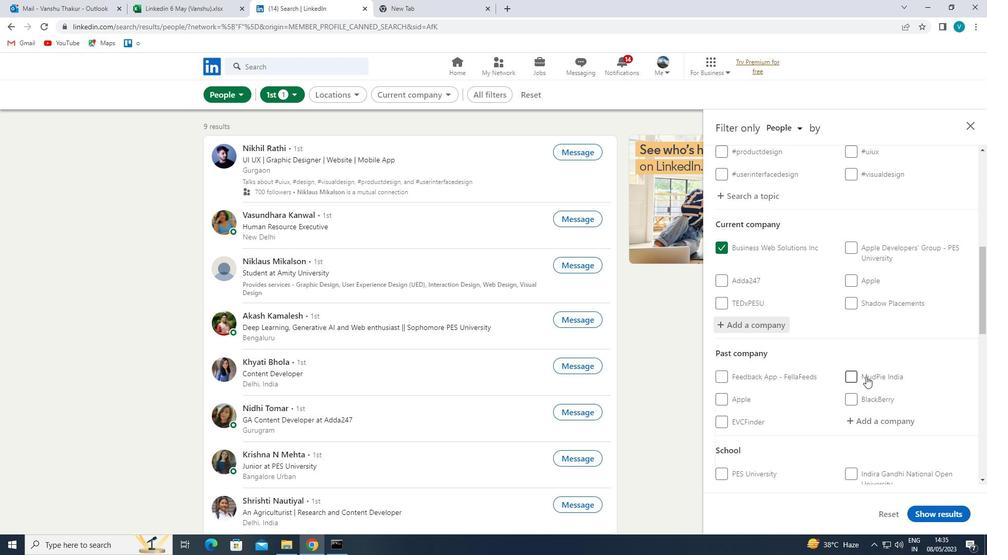 
Action: Mouse scrolled (868, 373) with delta (0, 0)
Screenshot: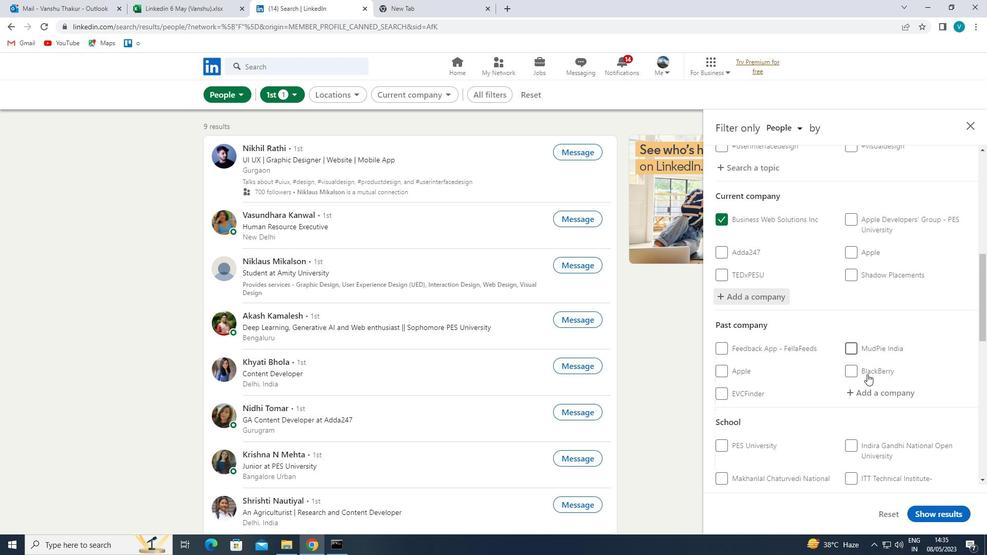 
Action: Mouse scrolled (868, 373) with delta (0, 0)
Screenshot: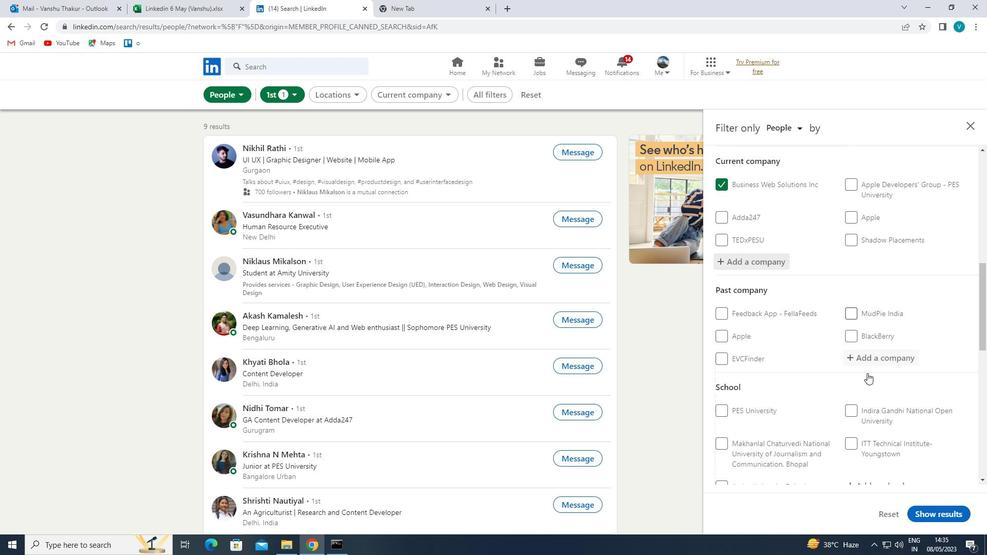 
Action: Mouse moved to (876, 343)
Screenshot: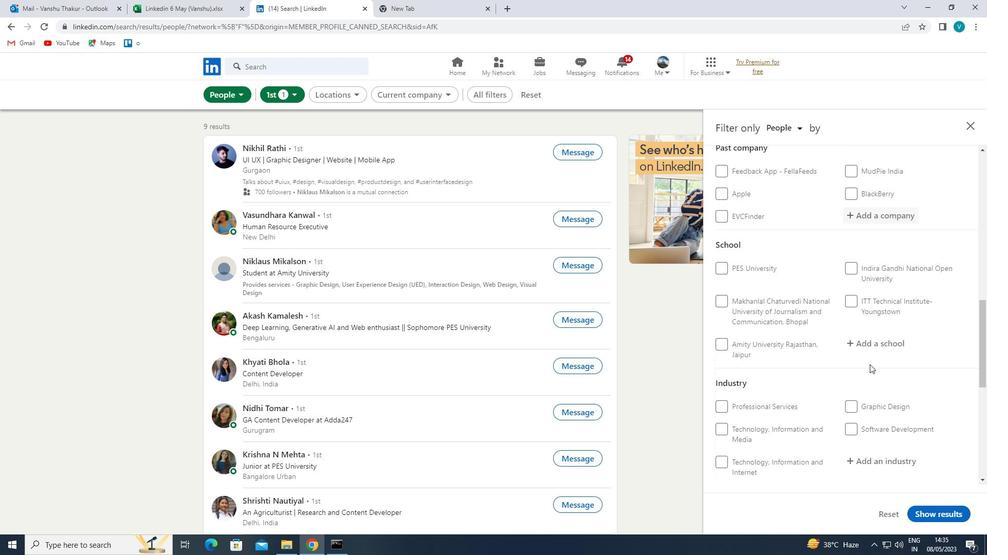 
Action: Mouse pressed left at (876, 343)
Screenshot: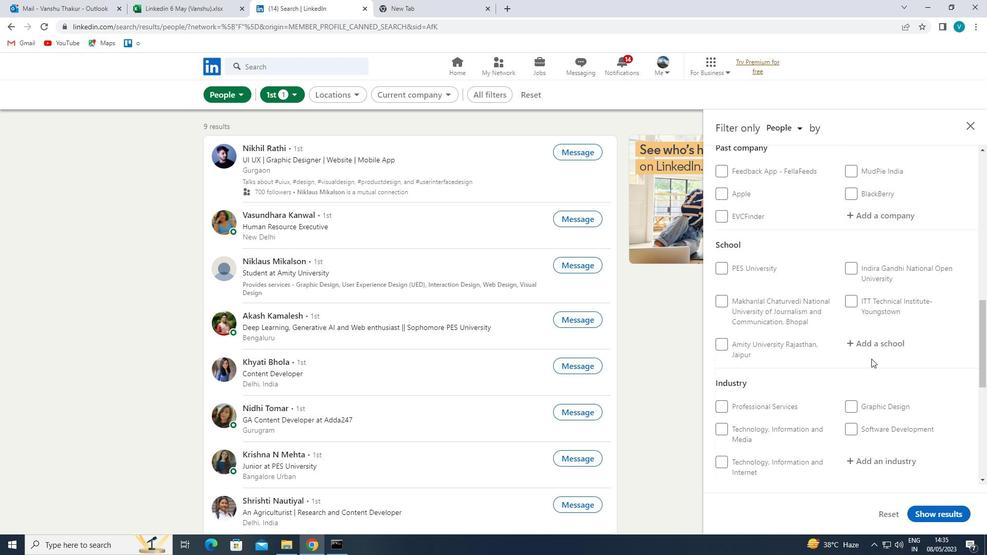 
Action: Mouse moved to (704, 375)
Screenshot: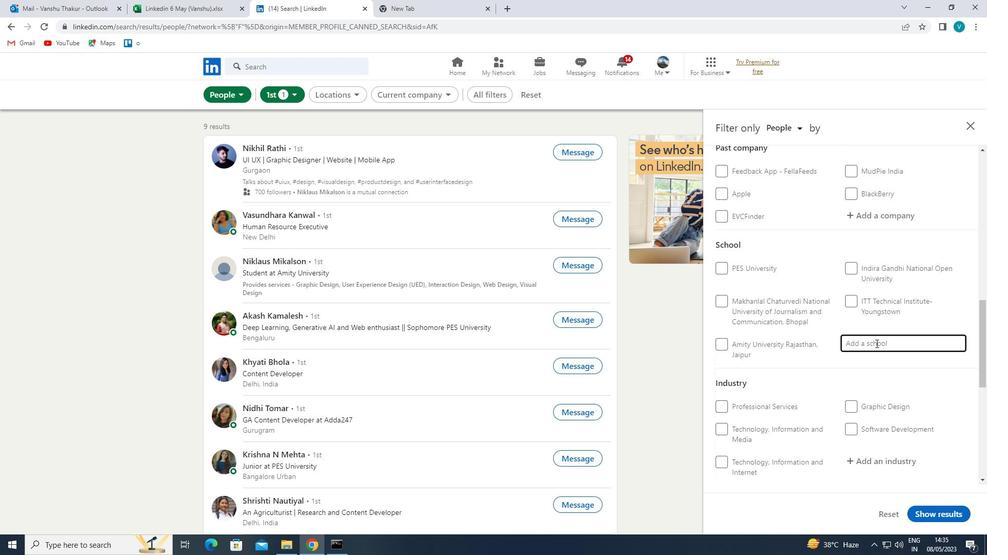 
Action: Key pressed <Key.shift>MANAGEMENT<Key.space>
Screenshot: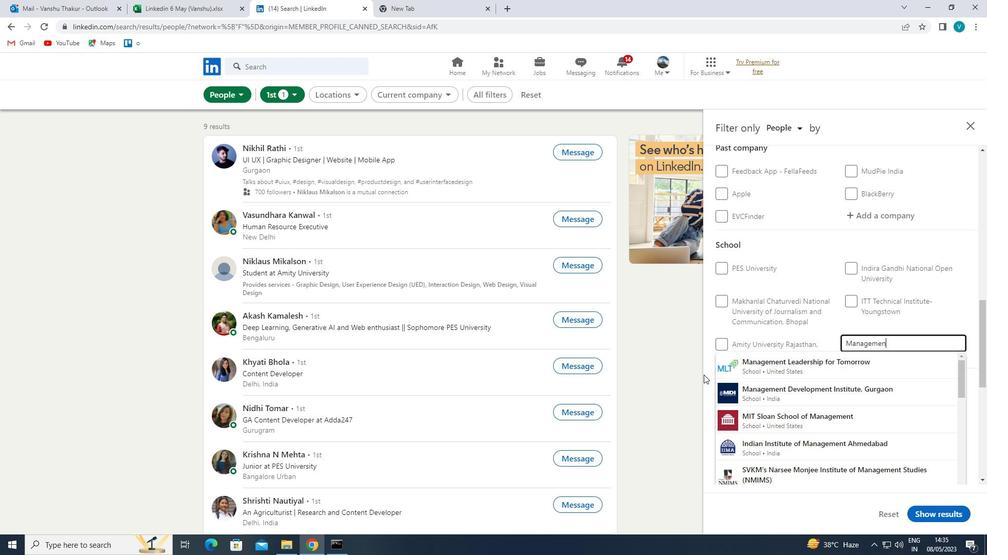 
Action: Mouse moved to (732, 379)
Screenshot: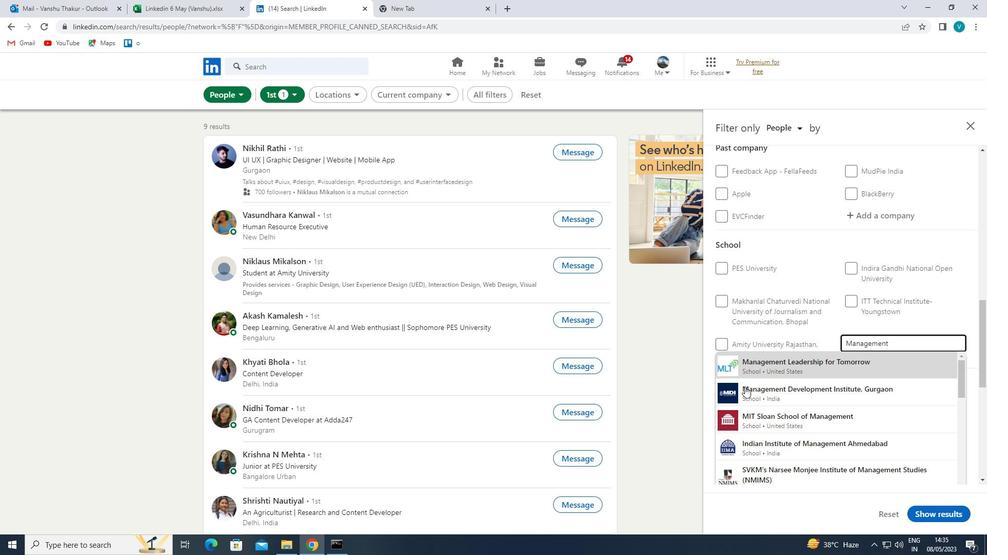 
Action: Key pressed A
Screenshot: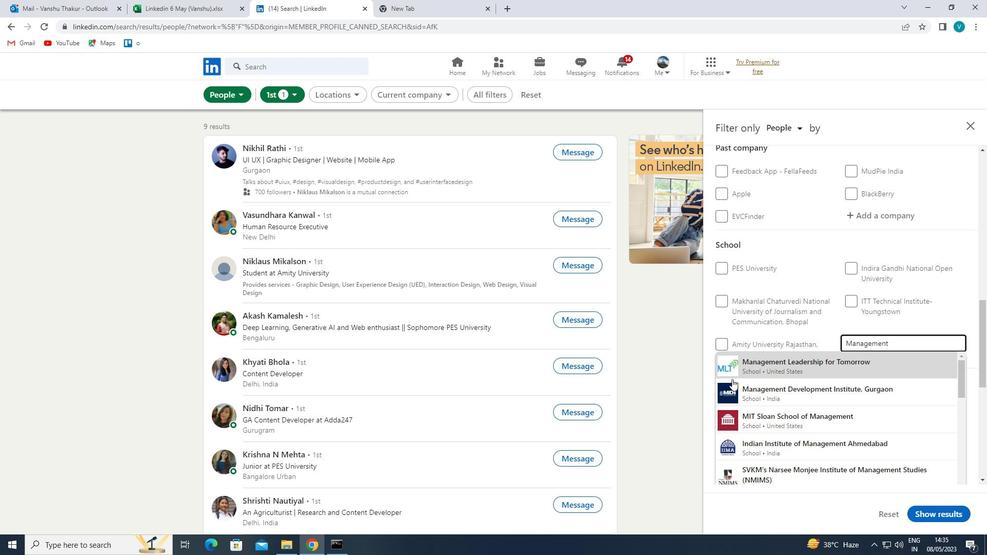 
Action: Mouse moved to (732, 379)
Screenshot: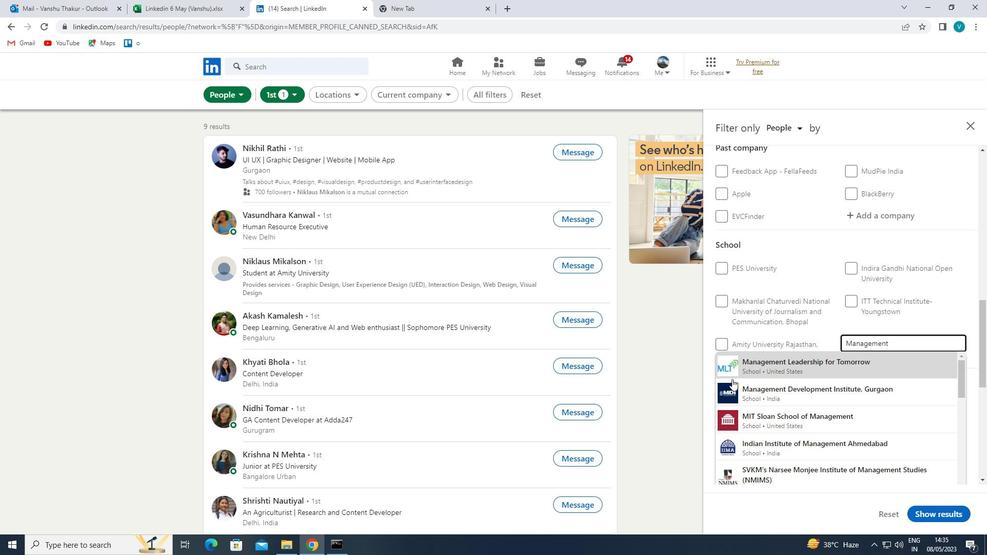 
Action: Key pressed ND<Key.space><Key.shift>SCIENCE<Key.space>
Screenshot: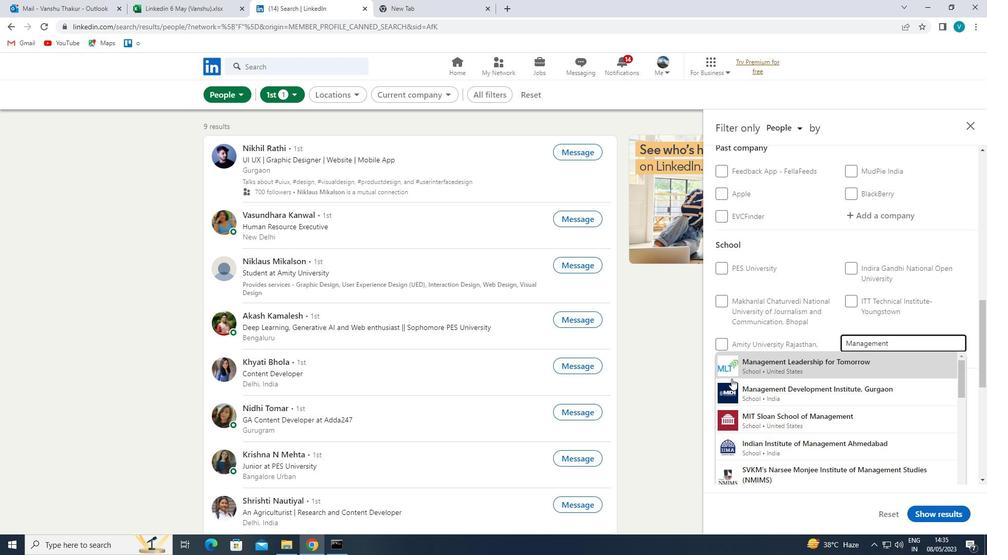 
Action: Mouse moved to (901, 367)
Screenshot: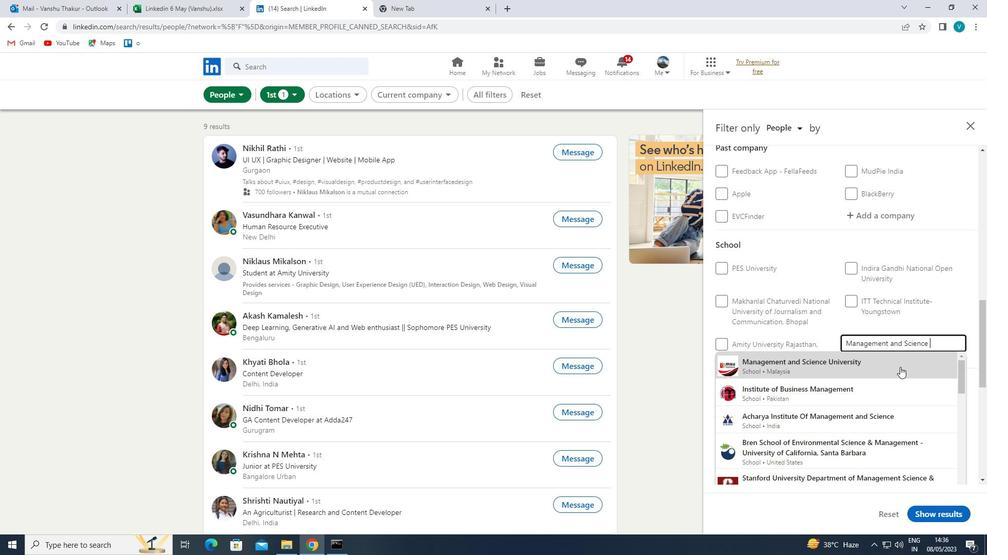 
Action: Mouse pressed left at (901, 367)
Screenshot: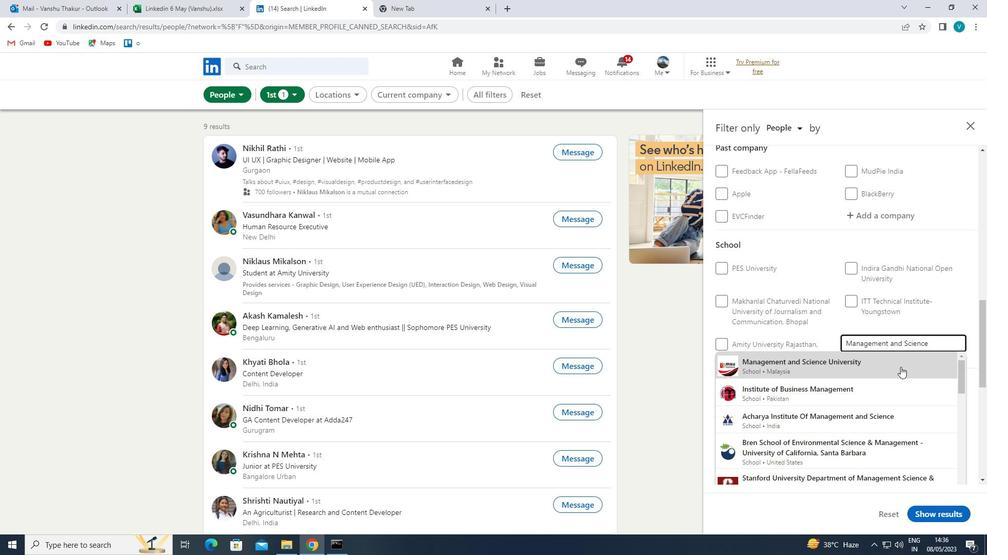 
Action: Mouse scrolled (901, 366) with delta (0, 0)
Screenshot: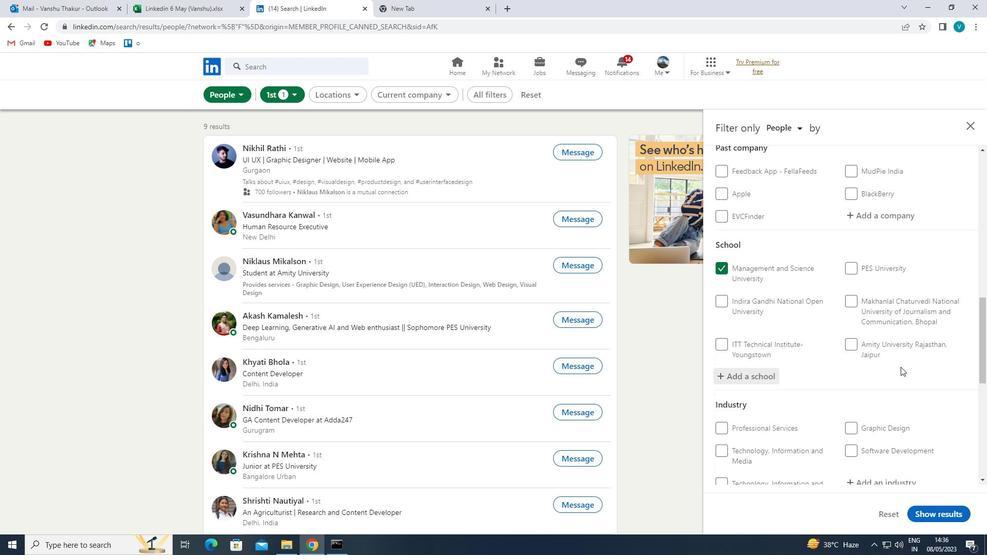 
Action: Mouse scrolled (901, 366) with delta (0, 0)
Screenshot: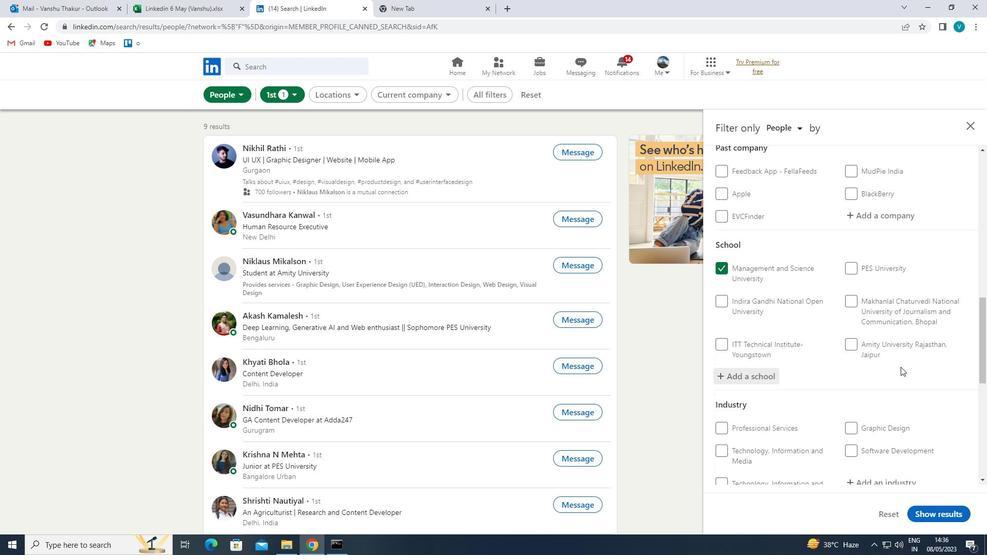 
Action: Mouse scrolled (901, 366) with delta (0, 0)
Screenshot: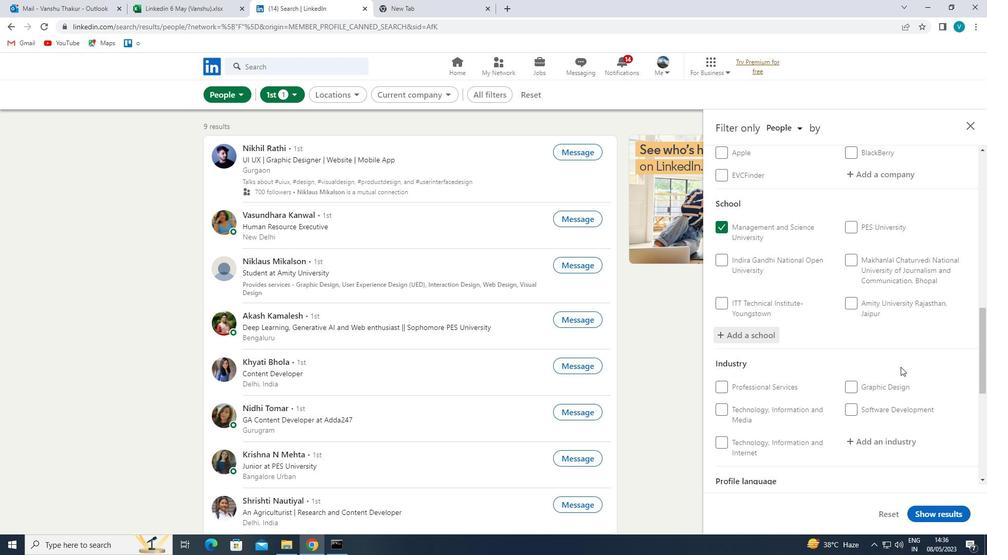
Action: Mouse moved to (906, 329)
Screenshot: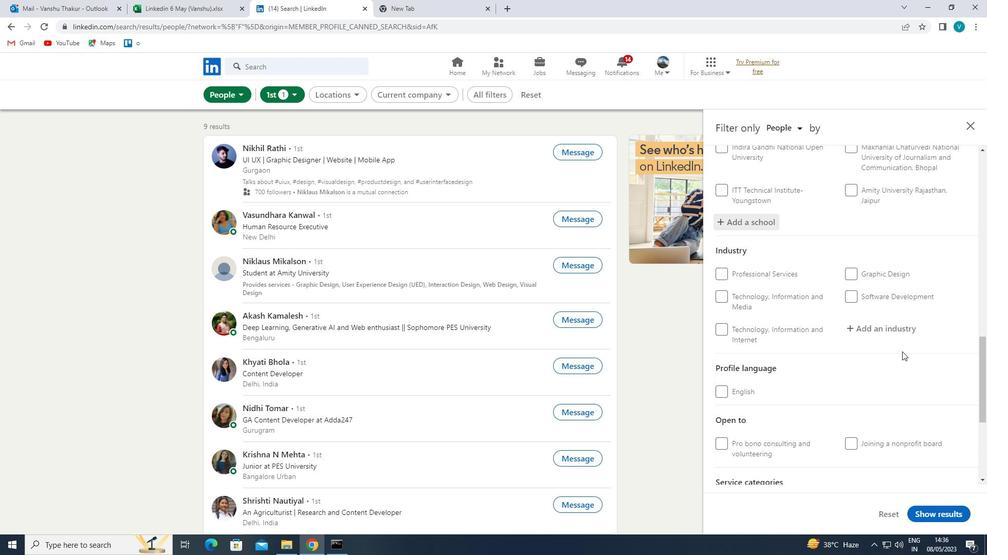 
Action: Mouse pressed left at (906, 329)
Screenshot: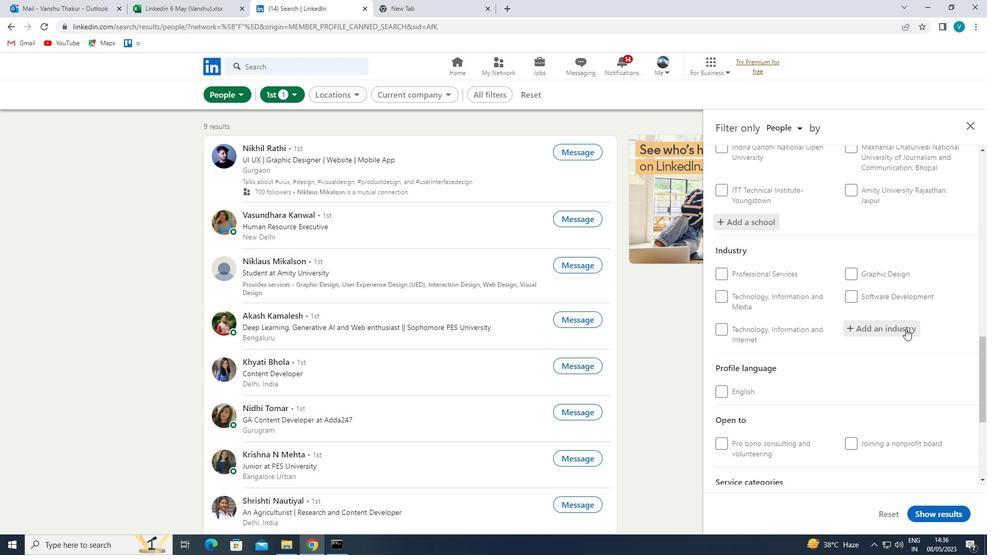 
Action: Key pressed <Key.shift><Key.shift><Key.shift><Key.shift><Key.shift>F
Screenshot: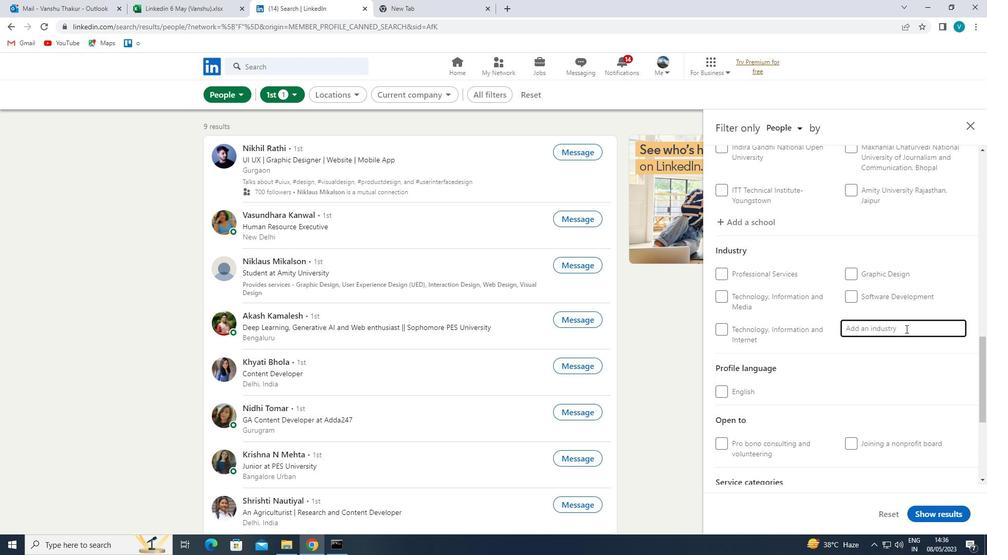
Action: Mouse moved to (806, 389)
Screenshot: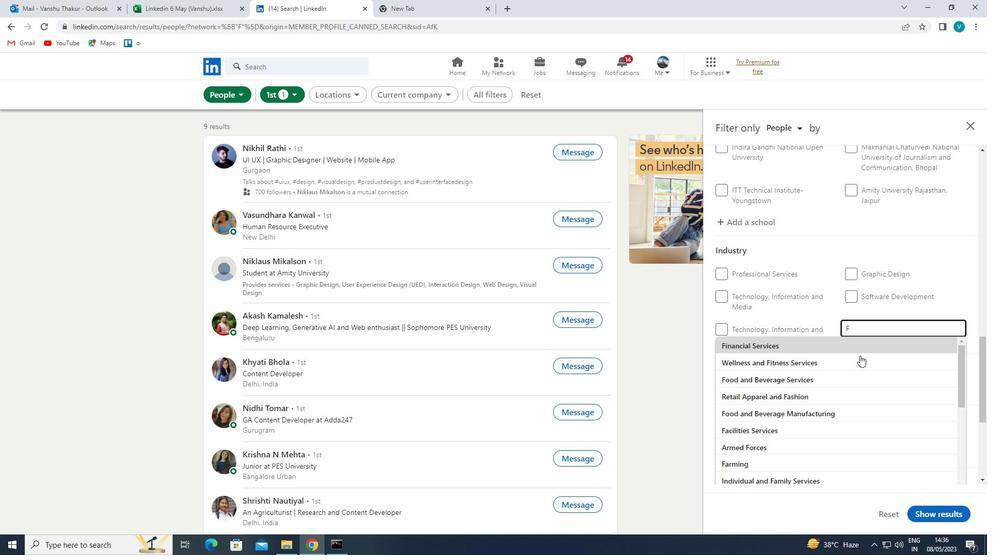 
Action: Key pressed LIGHT<Key.space>
Screenshot: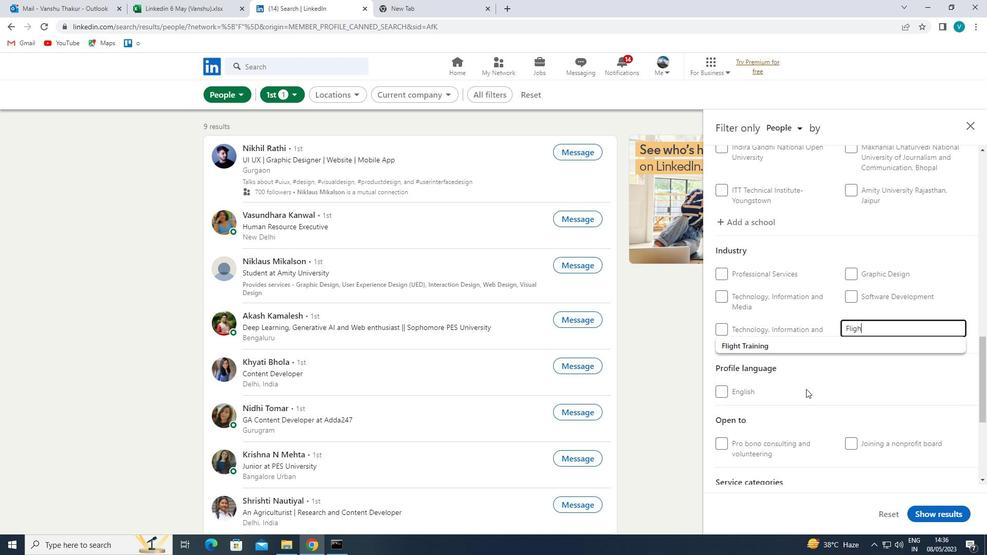 
Action: Mouse moved to (854, 345)
Screenshot: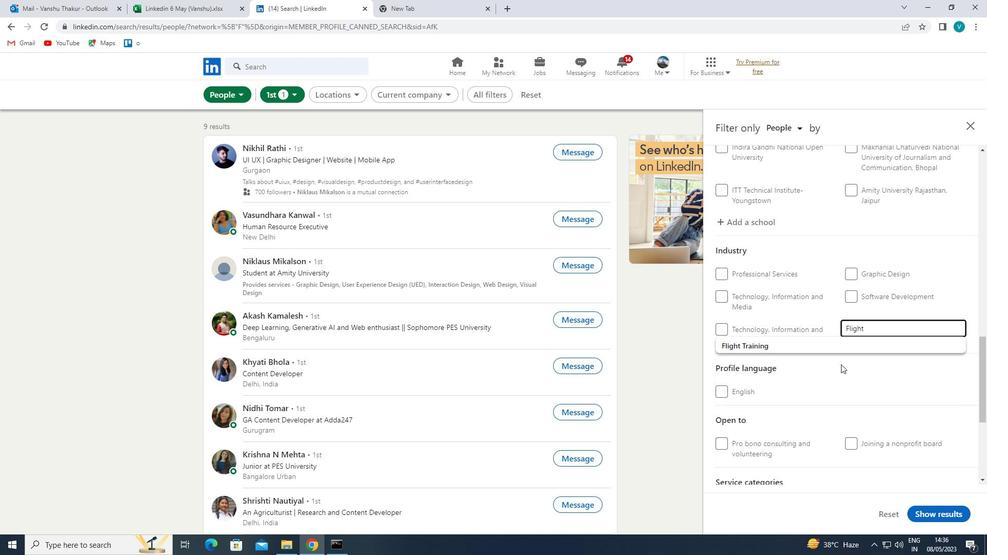 
Action: Mouse pressed left at (854, 345)
Screenshot: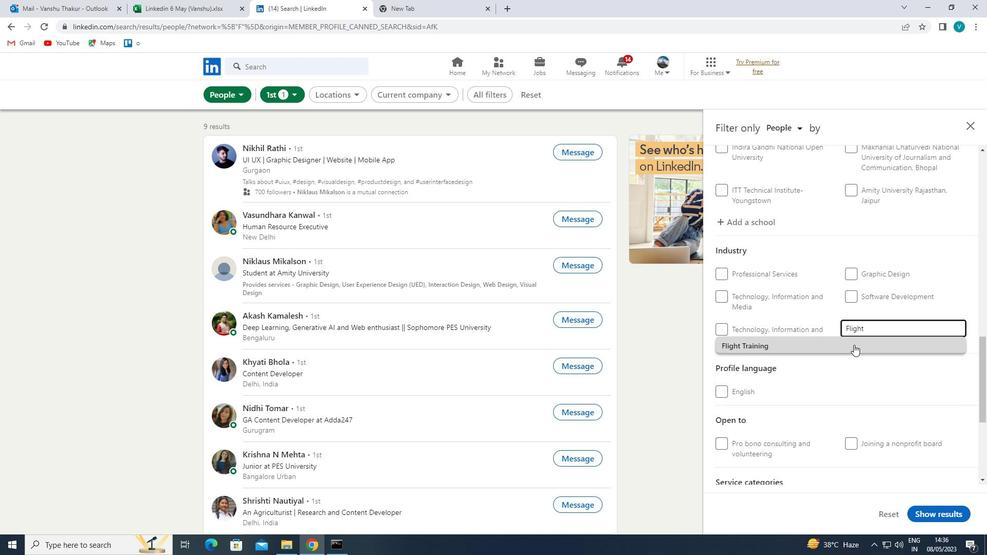 
Action: Mouse scrolled (854, 344) with delta (0, 0)
Screenshot: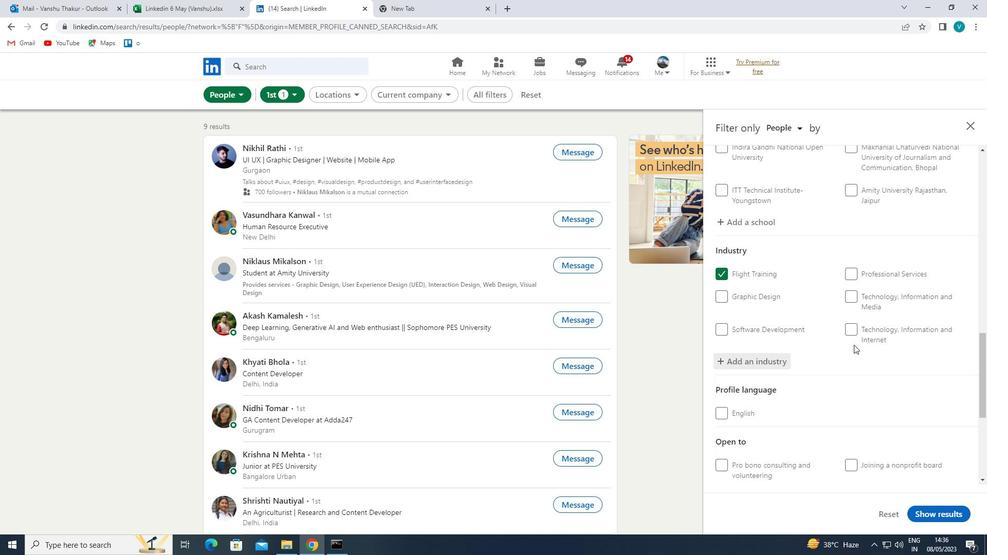 
Action: Mouse scrolled (854, 344) with delta (0, 0)
Screenshot: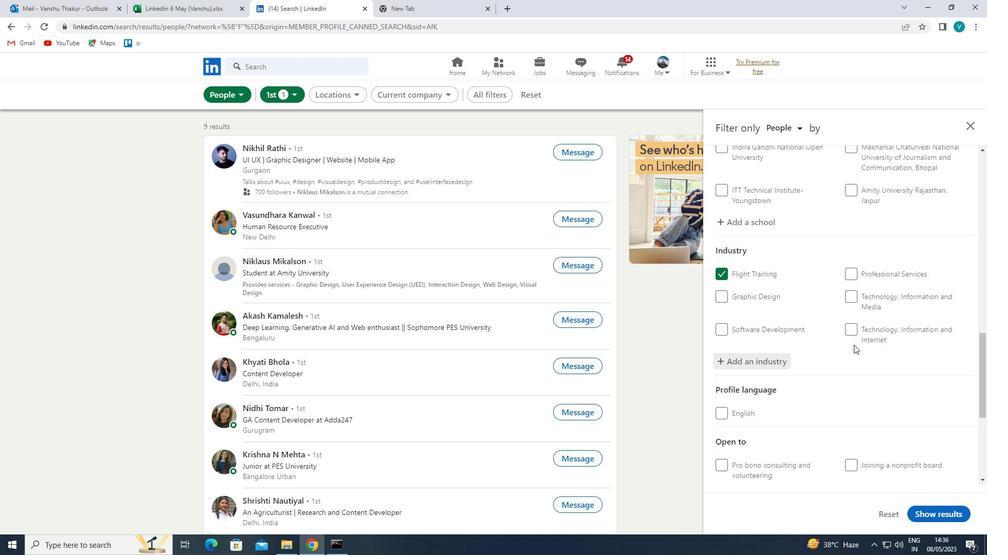 
Action: Mouse scrolled (854, 344) with delta (0, 0)
Screenshot: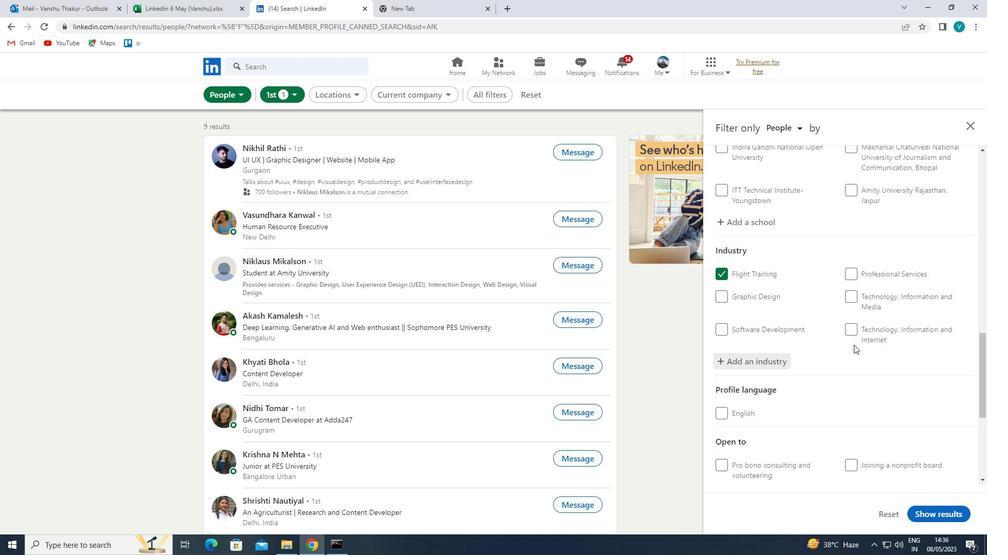 
Action: Mouse scrolled (854, 344) with delta (0, 0)
Screenshot: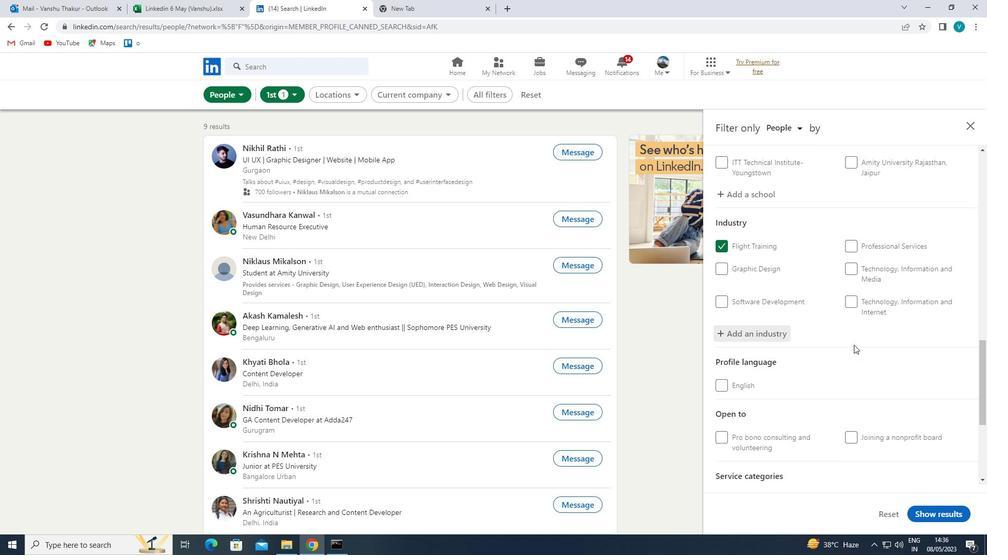 
Action: Mouse scrolled (854, 344) with delta (0, 0)
Screenshot: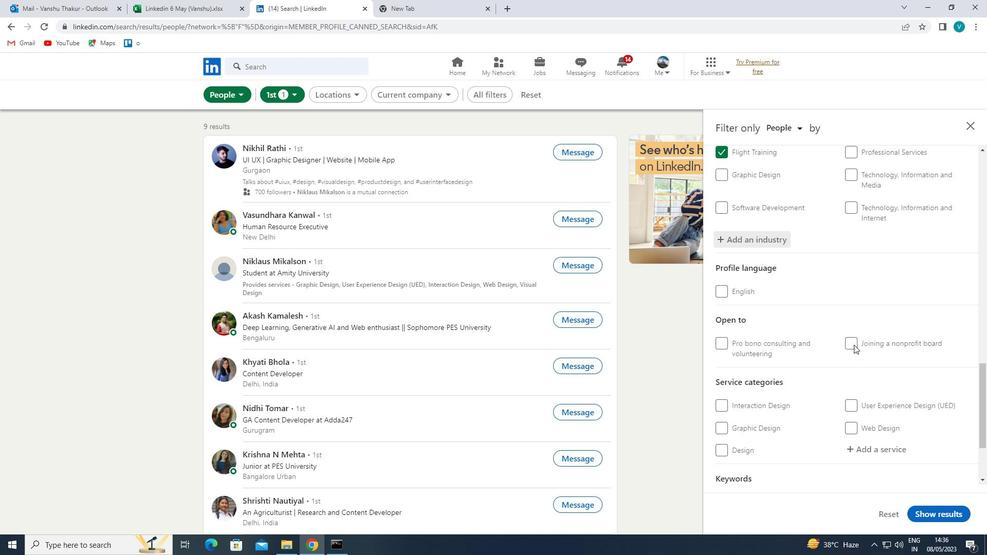 
Action: Mouse moved to (858, 343)
Screenshot: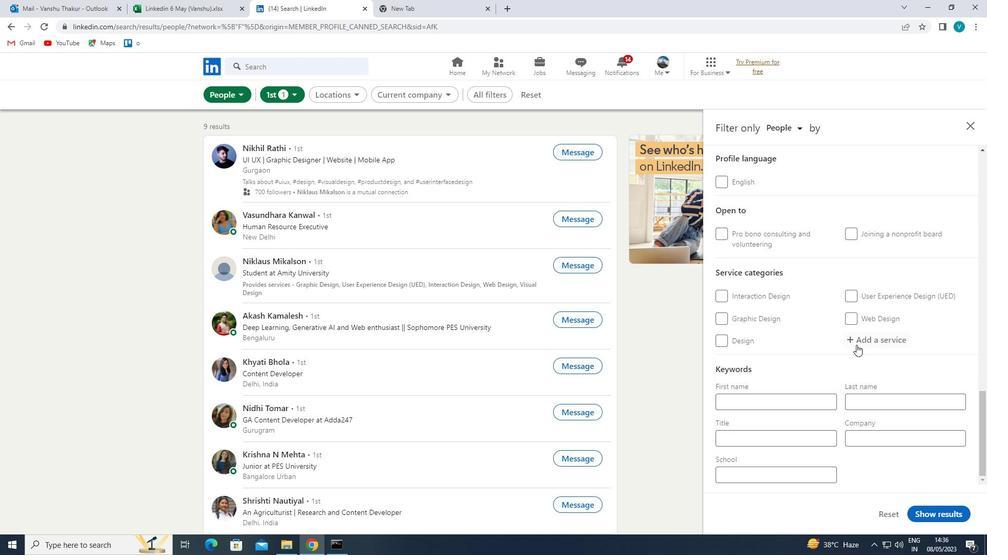 
Action: Mouse pressed left at (858, 343)
Screenshot: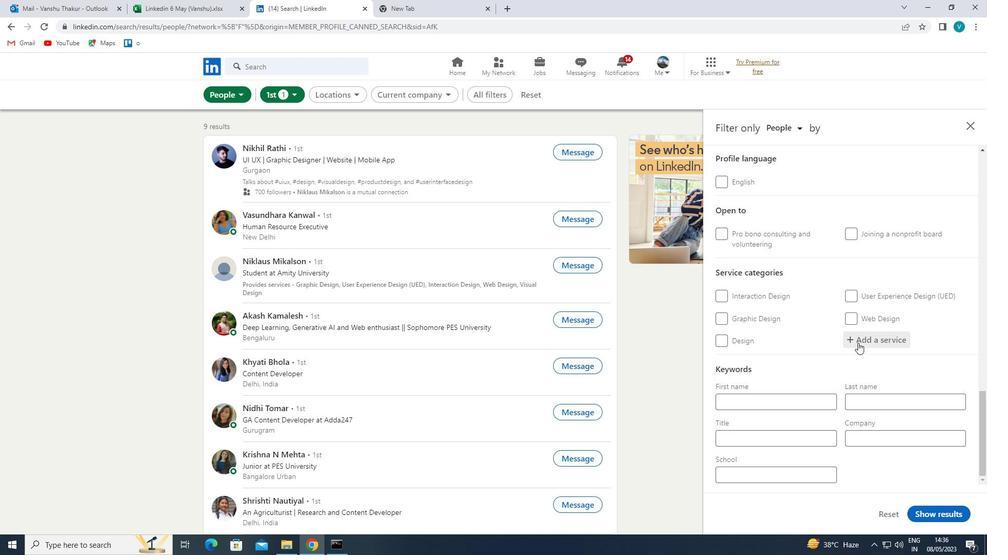 
Action: Key pressed <Key.shift>N
Screenshot: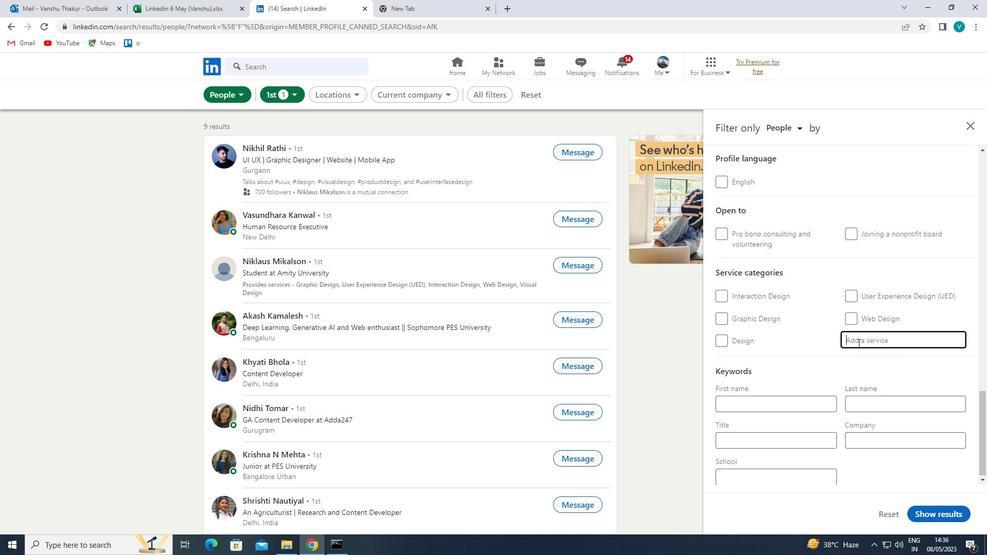
Action: Mouse moved to (792, 382)
Screenshot: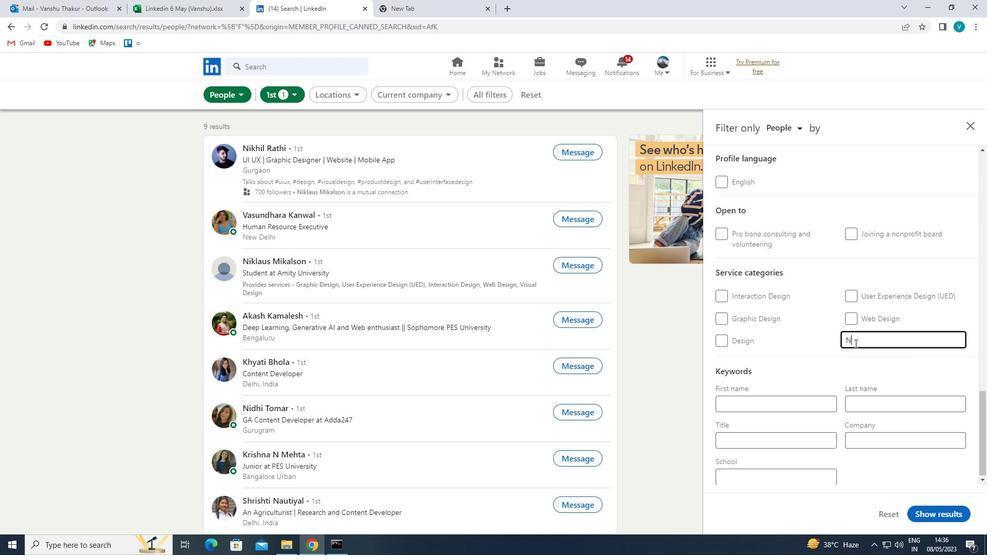 
Action: Key pressed O
Screenshot: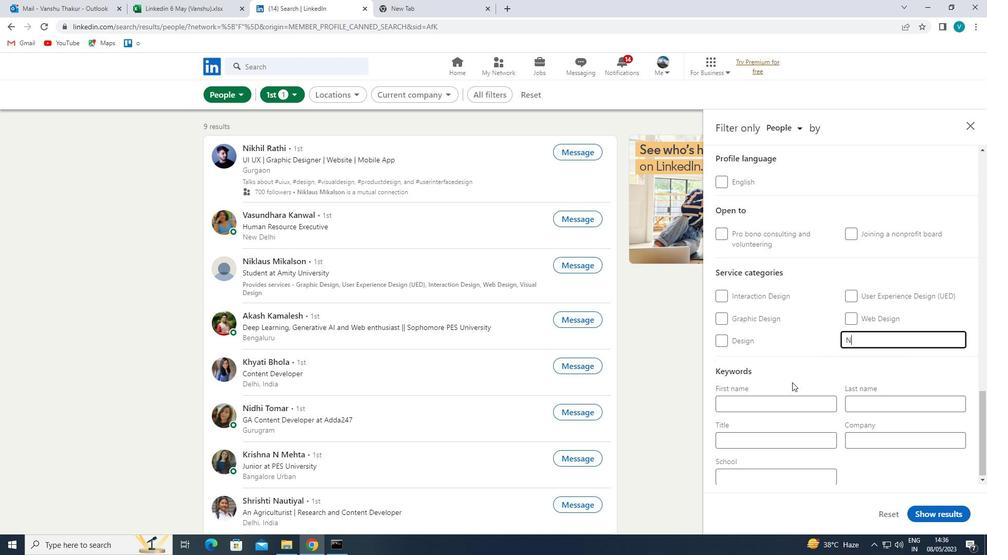 
Action: Mouse moved to (792, 382)
Screenshot: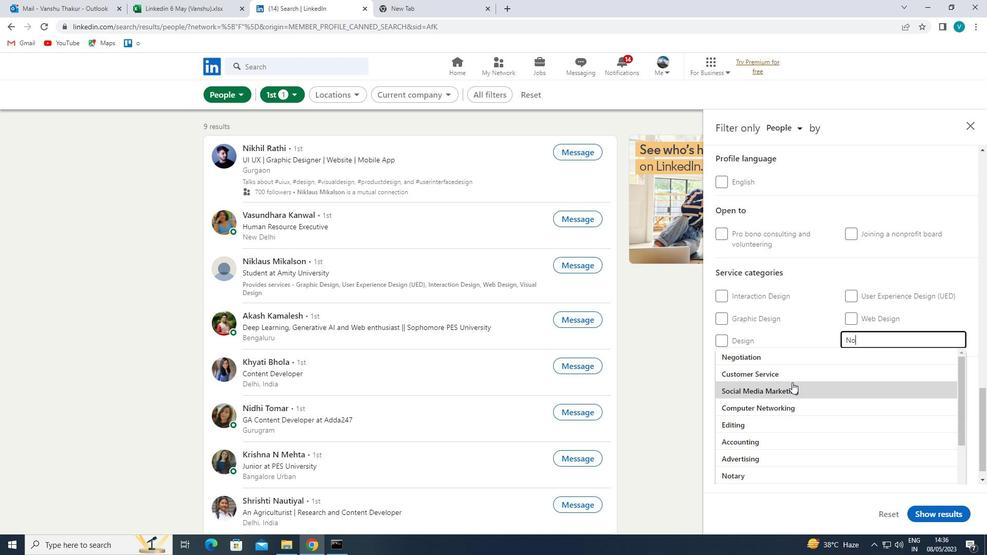 
Action: Key pressed TARY<Key.shift>ON
Screenshot: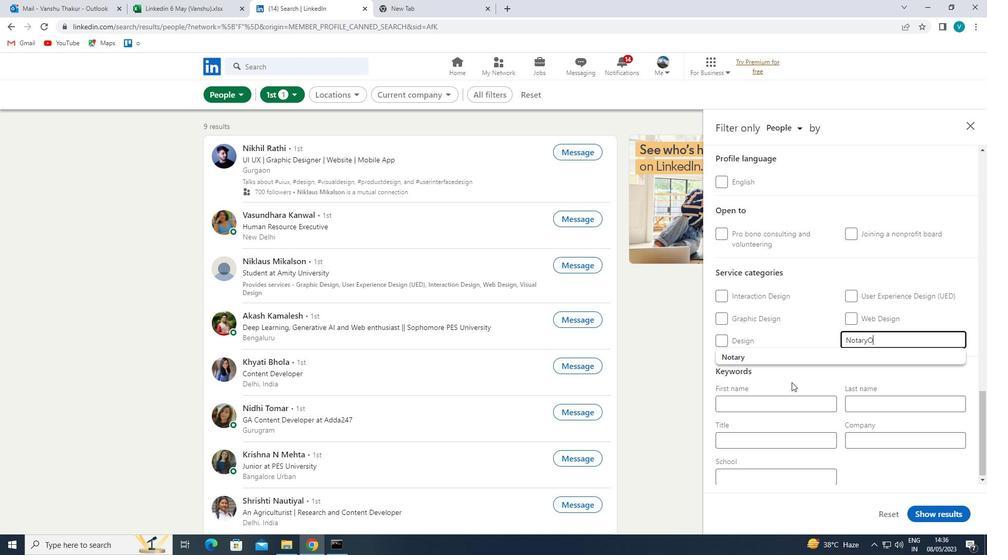 
Action: Mouse moved to (792, 383)
Screenshot: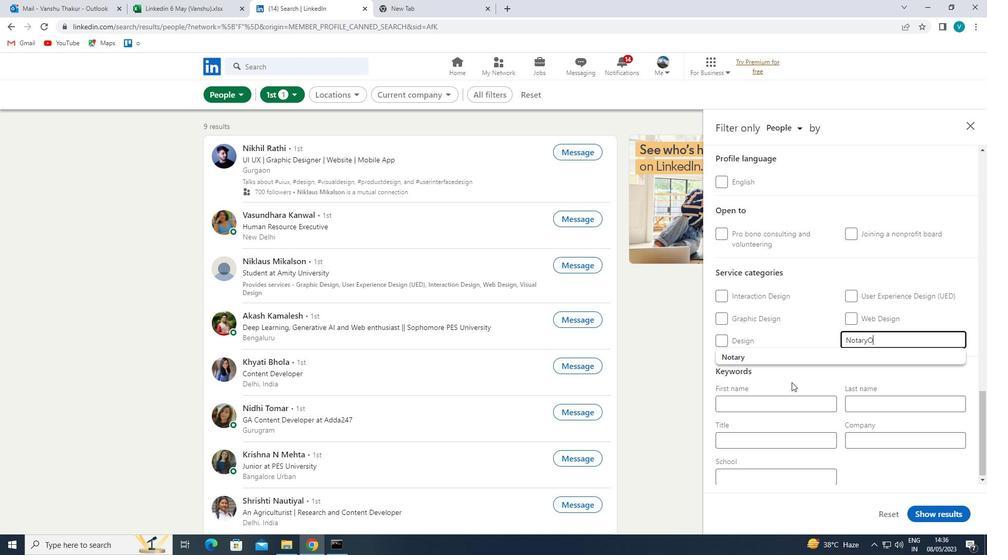 
Action: Key pressed LIN
Screenshot: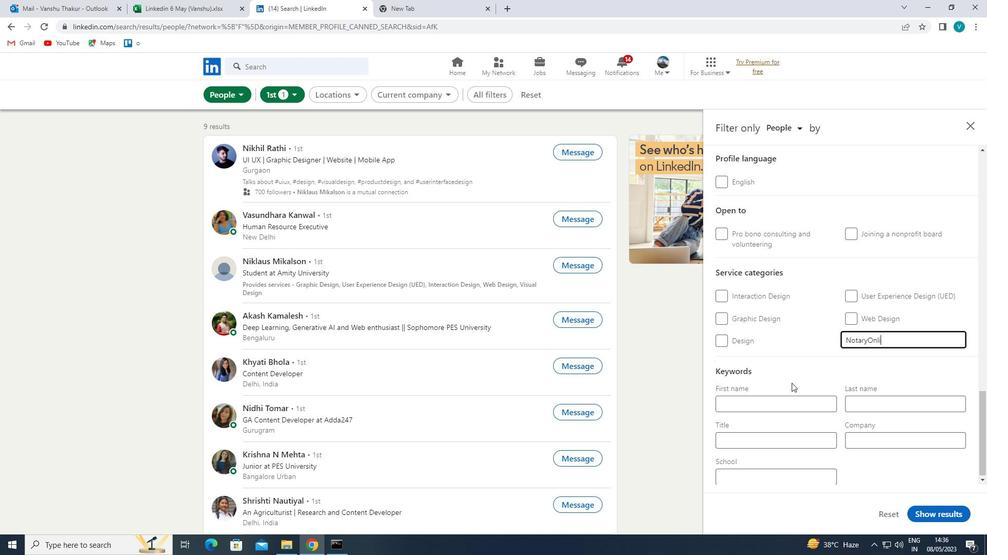 
Action: Mouse moved to (791, 383)
Screenshot: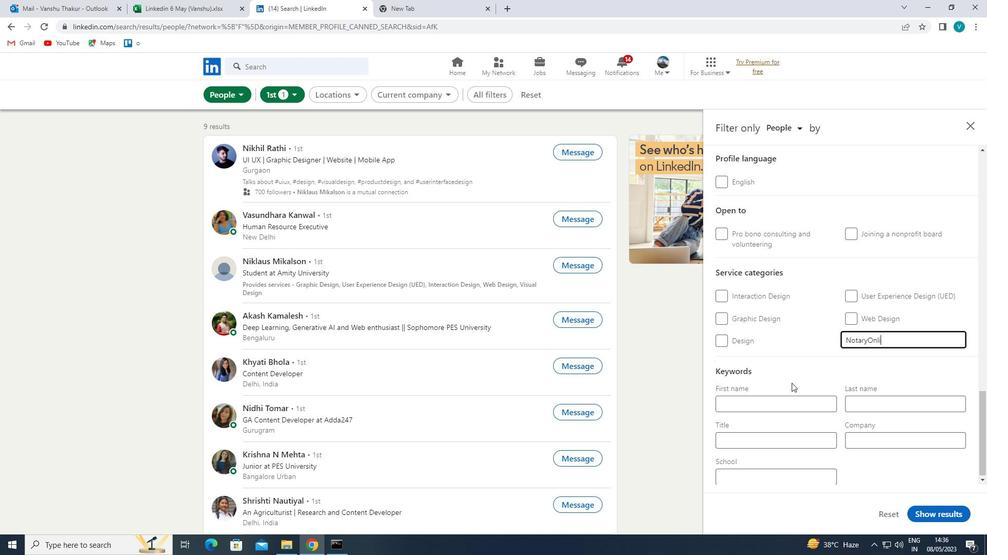 
Action: Key pressed E<Key.space><Key.shift><Key.shift><Key.shift><Key.shift><Key.shift><Key.shift><Key.shift><Key.shift><Key.shift>RESE<Key.backspace>EARCH
Screenshot: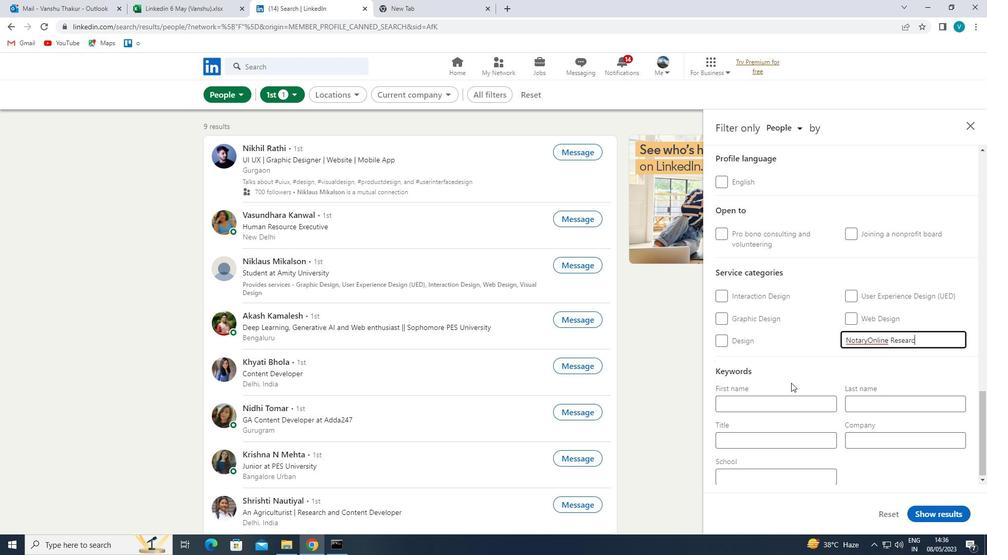 
Action: Mouse moved to (837, 355)
Screenshot: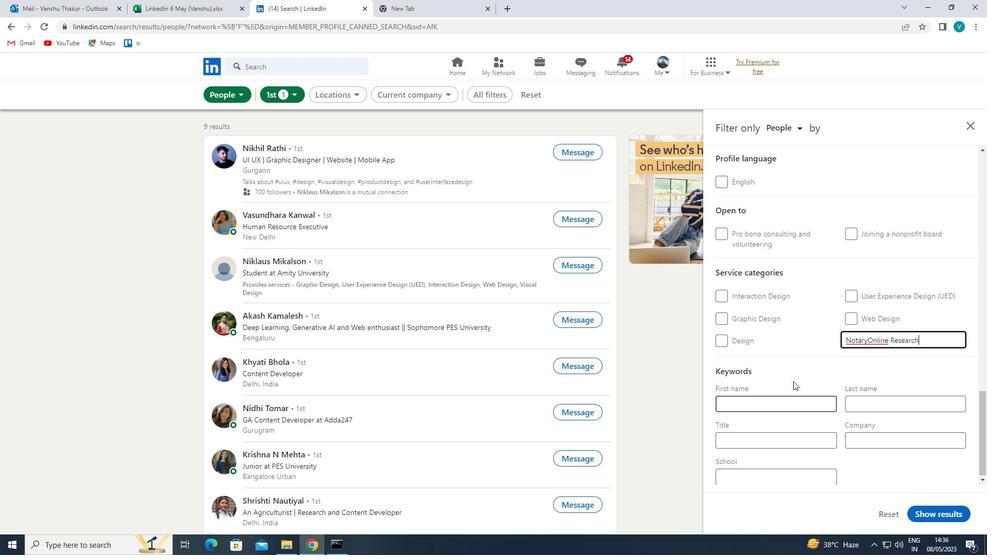 
Action: Mouse pressed left at (837, 355)
Screenshot: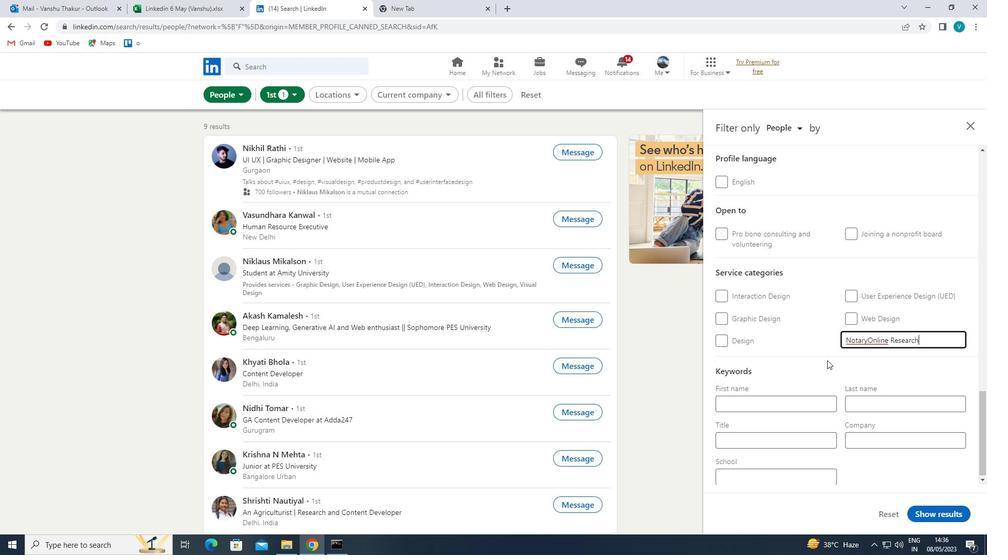 
Action: Mouse scrolled (837, 354) with delta (0, 0)
Screenshot: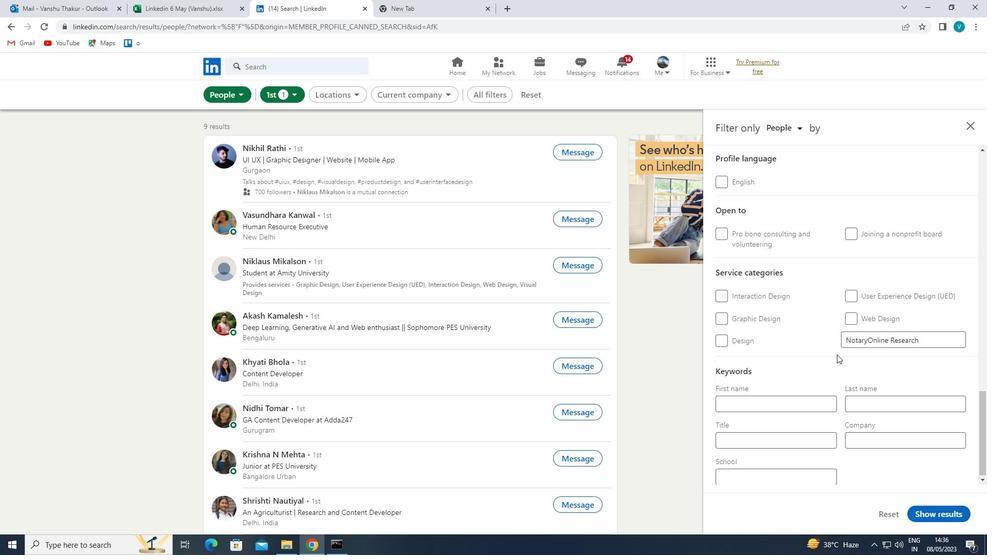 
Action: Mouse scrolled (837, 354) with delta (0, 0)
Screenshot: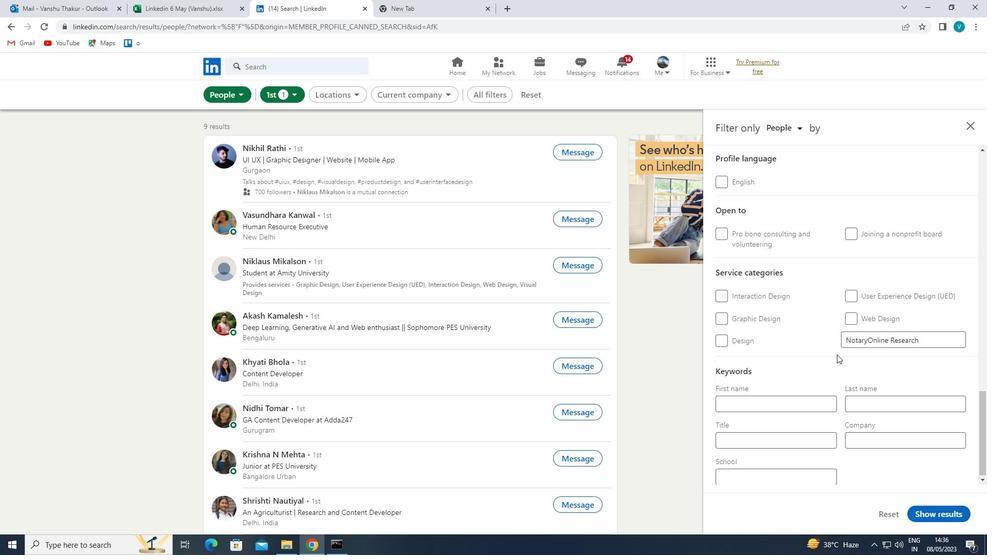 
Action: Mouse moved to (837, 355)
Screenshot: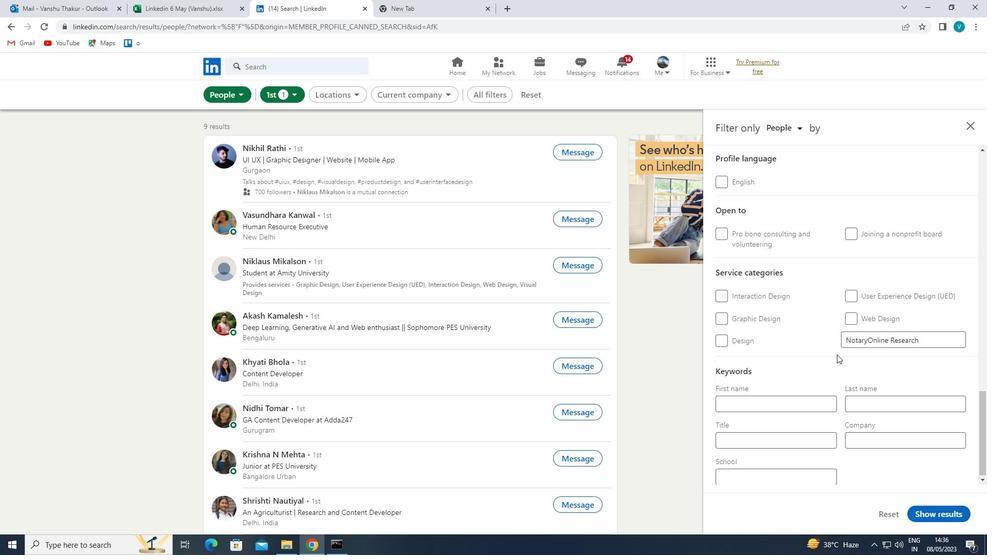 
Action: Mouse scrolled (837, 355) with delta (0, 0)
Screenshot: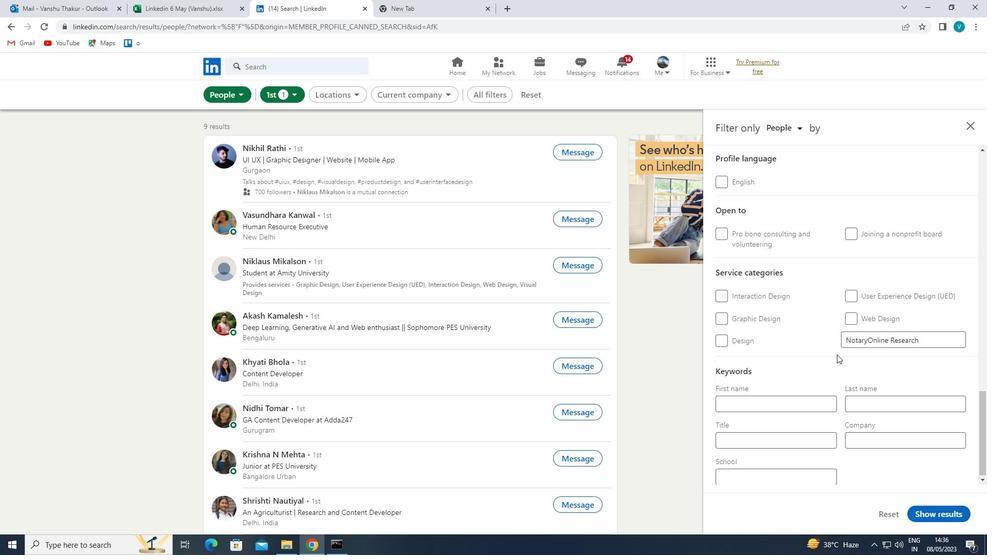 
Action: Mouse moved to (835, 357)
Screenshot: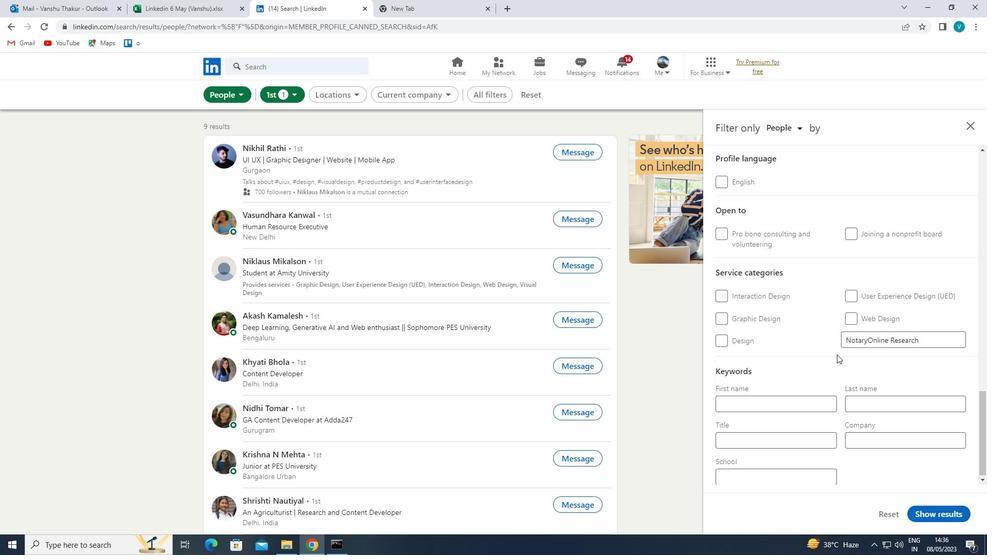 
Action: Mouse scrolled (835, 356) with delta (0, 0)
Screenshot: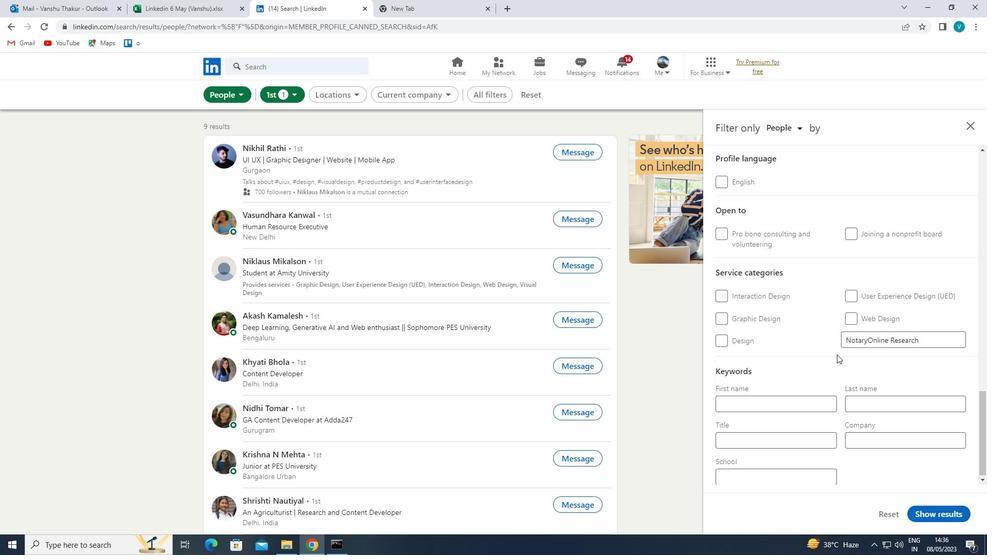 
Action: Mouse moved to (765, 446)
Screenshot: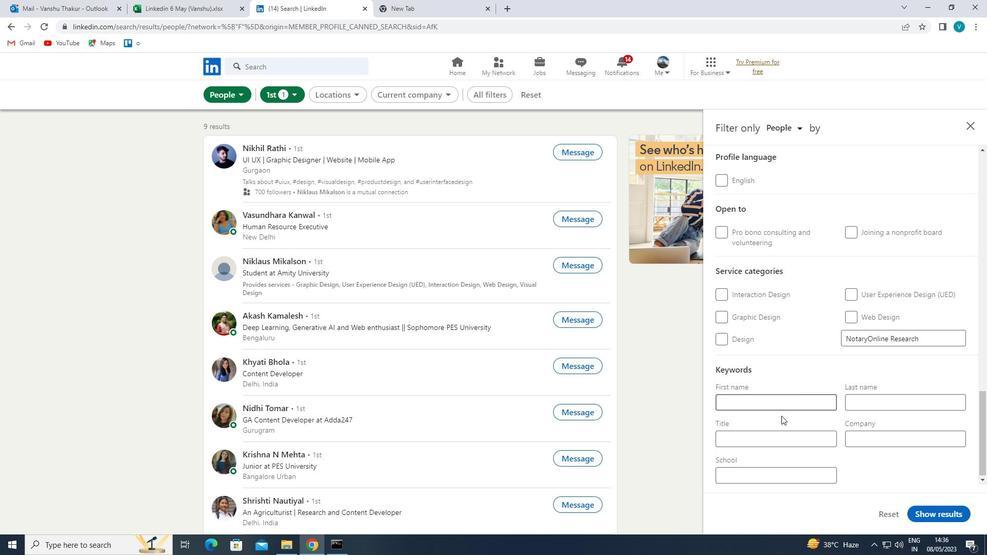 
Action: Mouse pressed left at (765, 446)
Screenshot: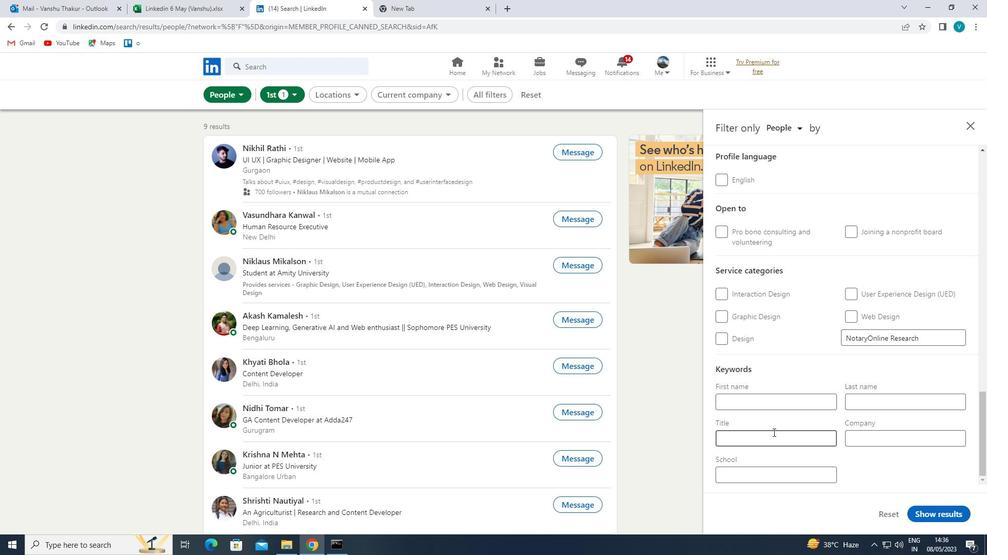 
Action: Mouse moved to (785, 433)
Screenshot: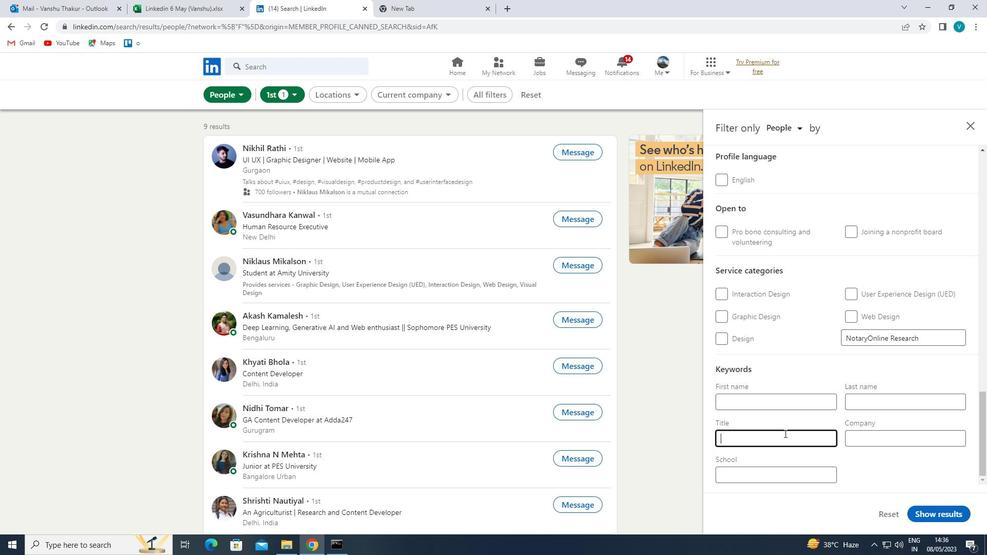
Action: Key pressed <Key.shift>SUPER
Screenshot: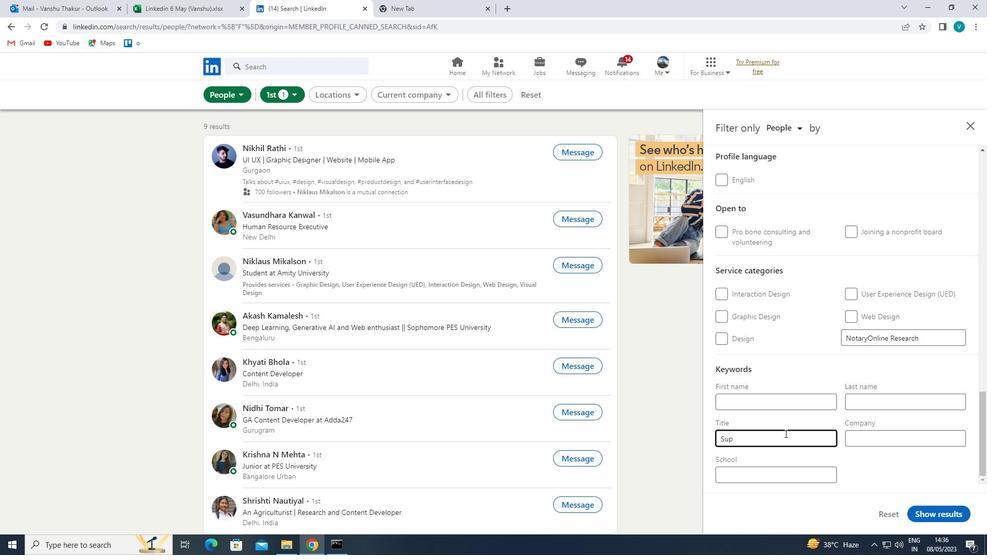 
Action: Mouse moved to (777, 438)
Screenshot: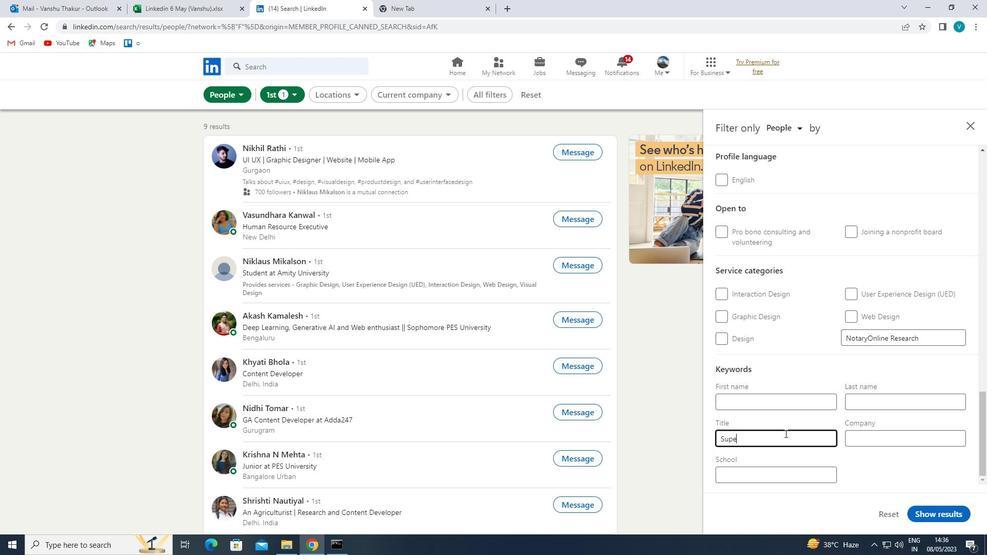 
Action: Key pressed V
Screenshot: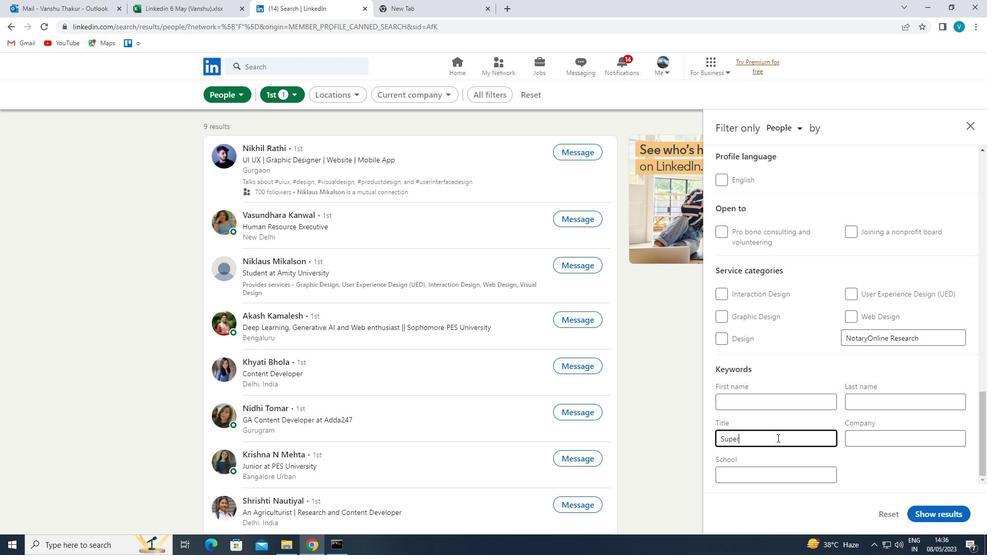 
Action: Mouse moved to (777, 438)
Screenshot: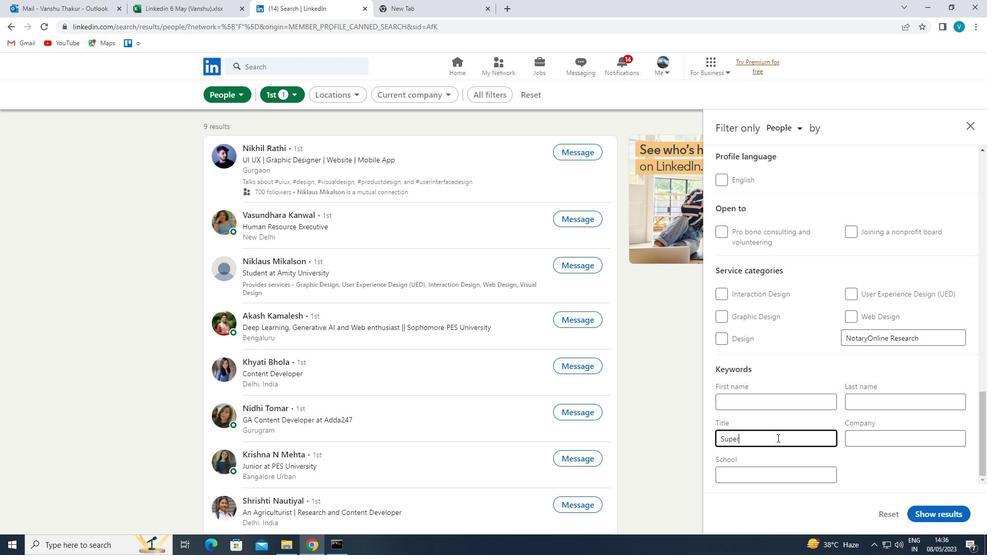 
Action: Key pressed ISOR
Screenshot: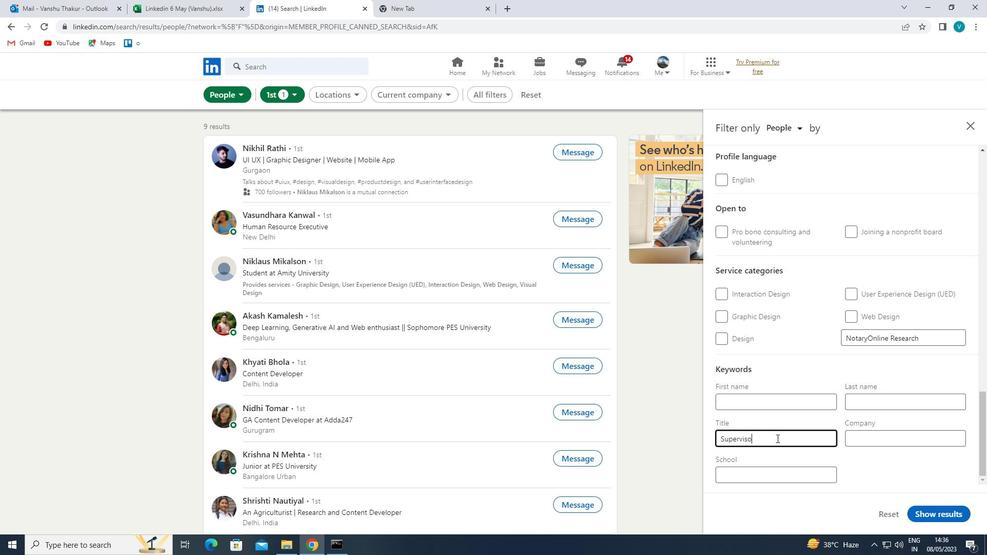 
Action: Mouse moved to (926, 510)
Screenshot: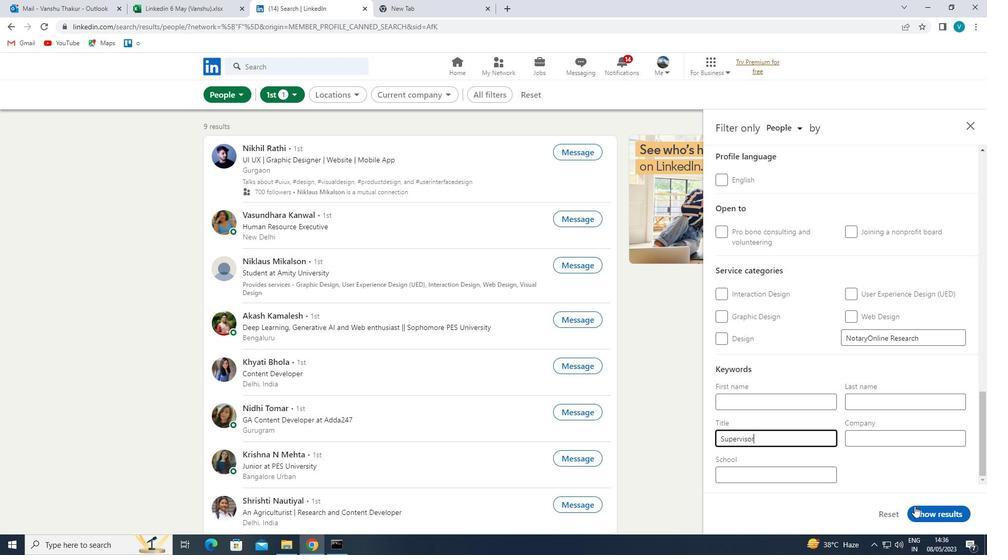 
Action: Mouse pressed left at (926, 510)
Screenshot: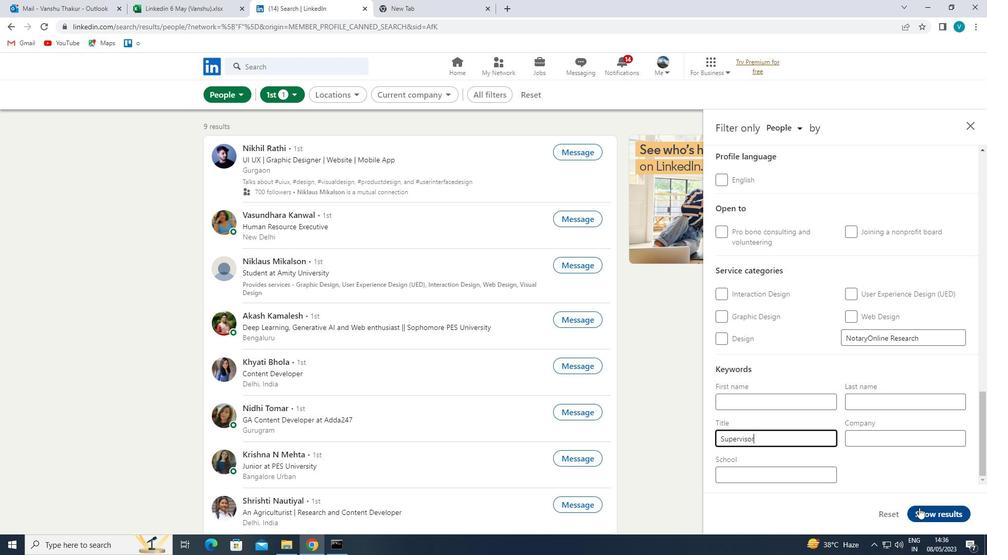 
Action: Mouse moved to (865, 511)
Screenshot: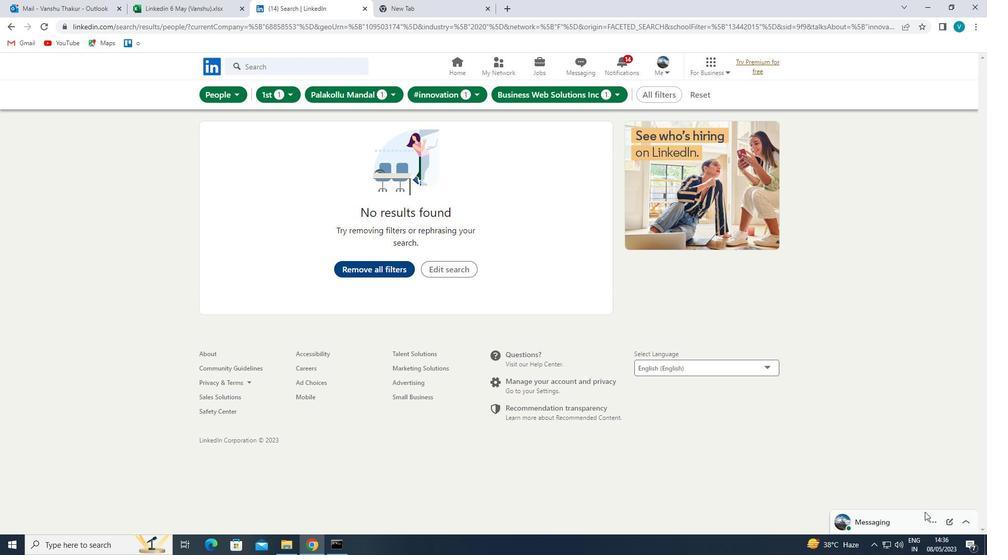 
